 Task: Check the sale-to-list ratio of garden tub in the last 5 years.
Action: Mouse moved to (1070, 238)
Screenshot: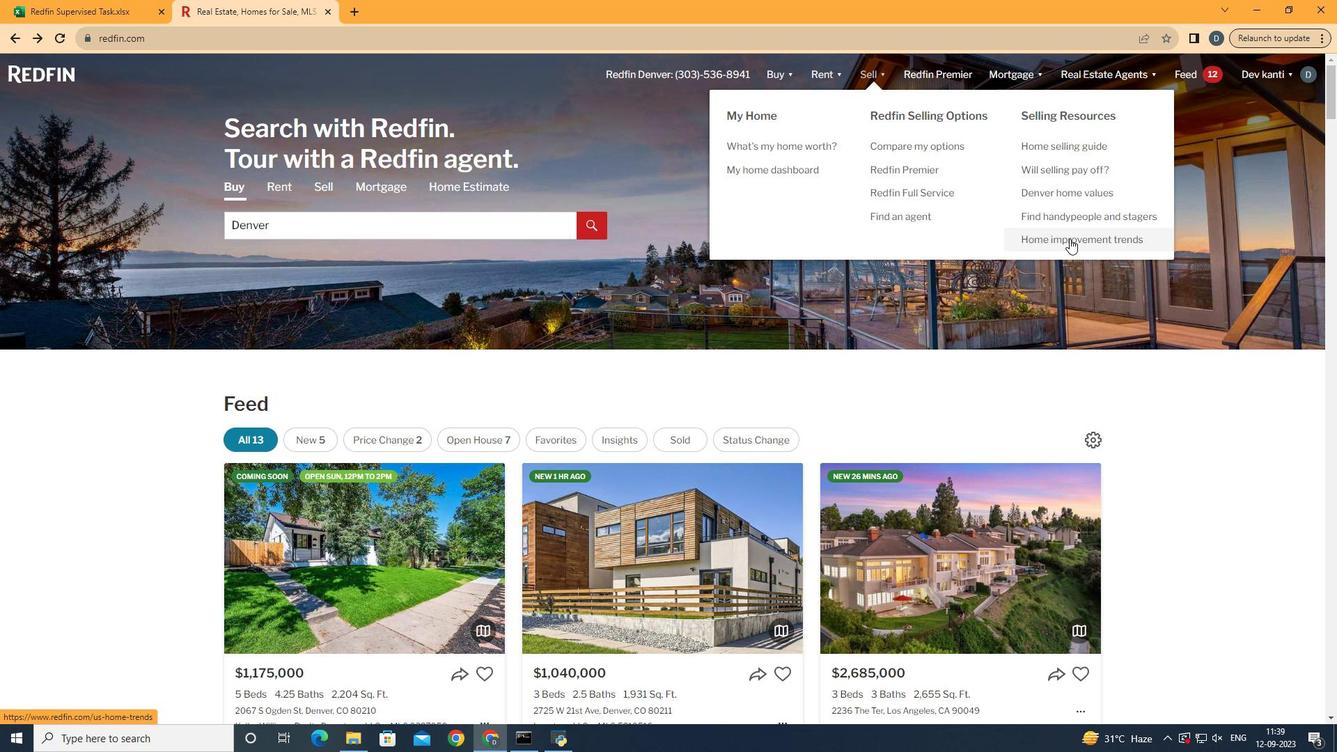 
Action: Mouse pressed left at (1070, 238)
Screenshot: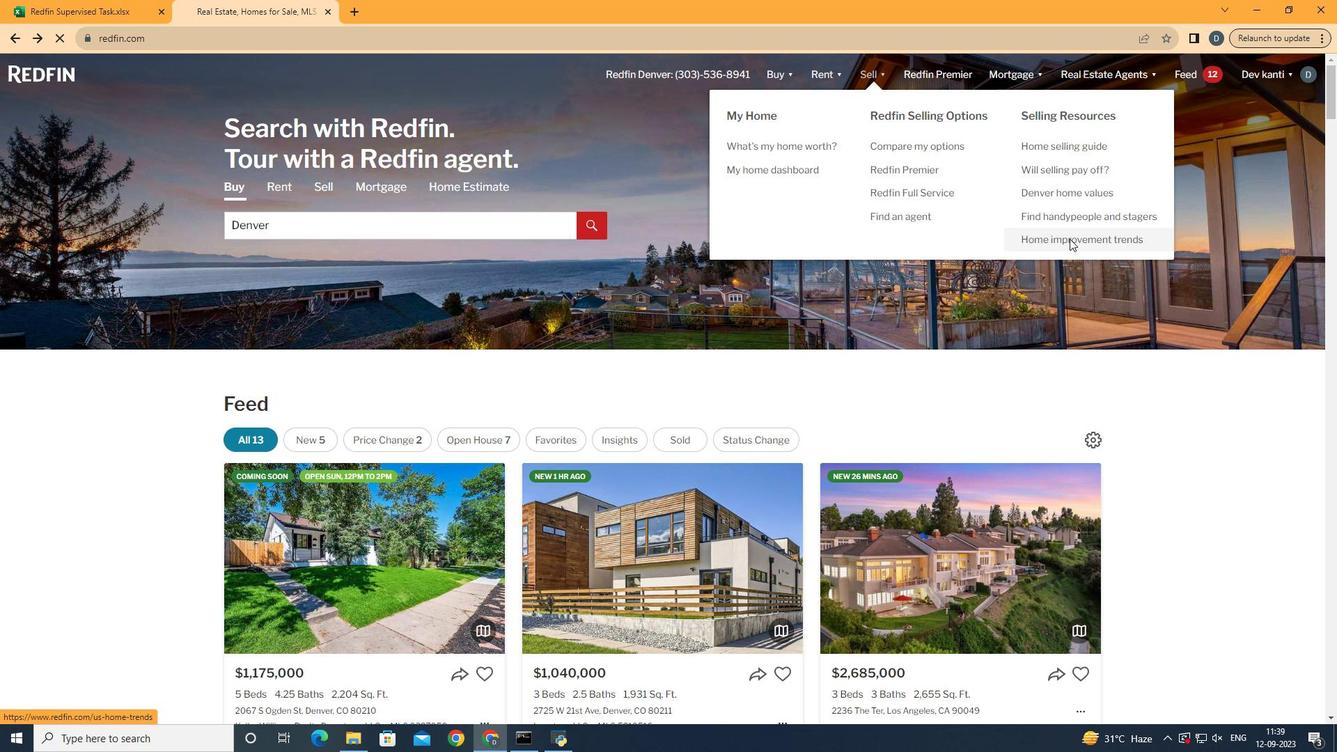 
Action: Mouse moved to (340, 271)
Screenshot: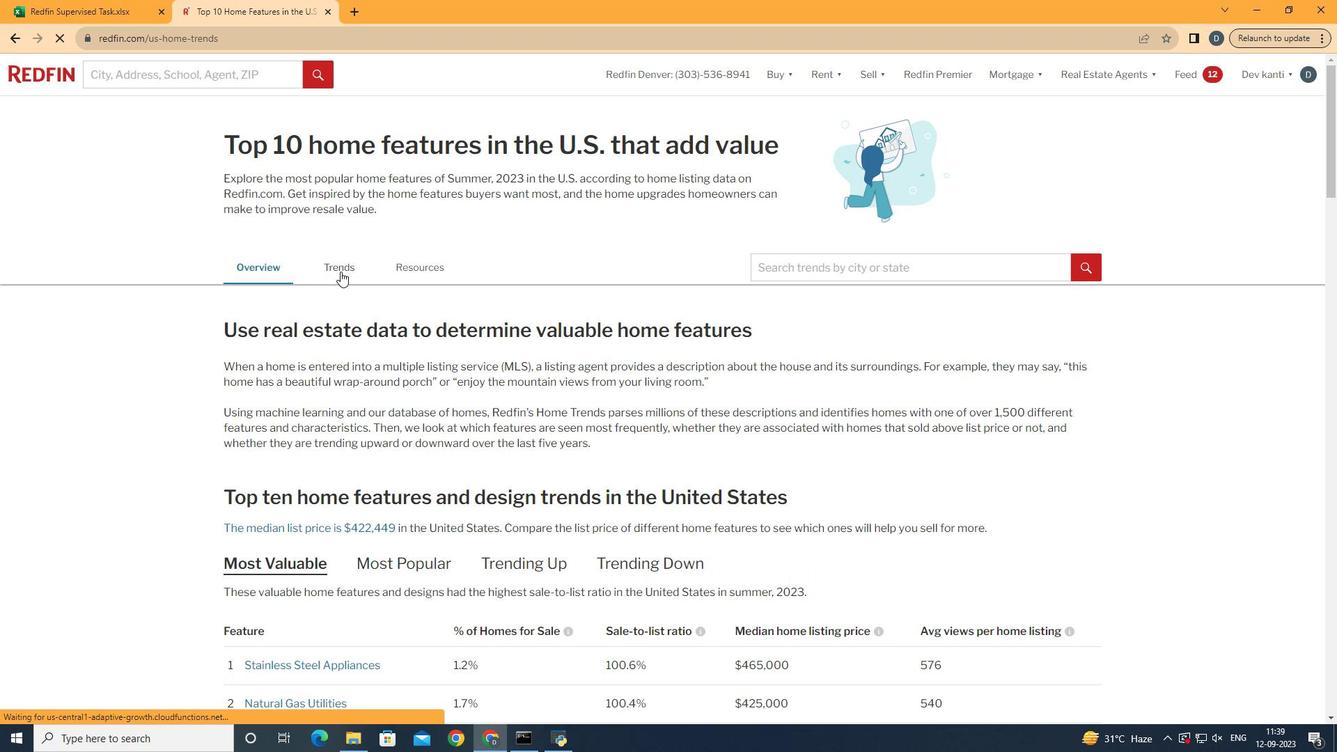 
Action: Mouse pressed left at (340, 271)
Screenshot: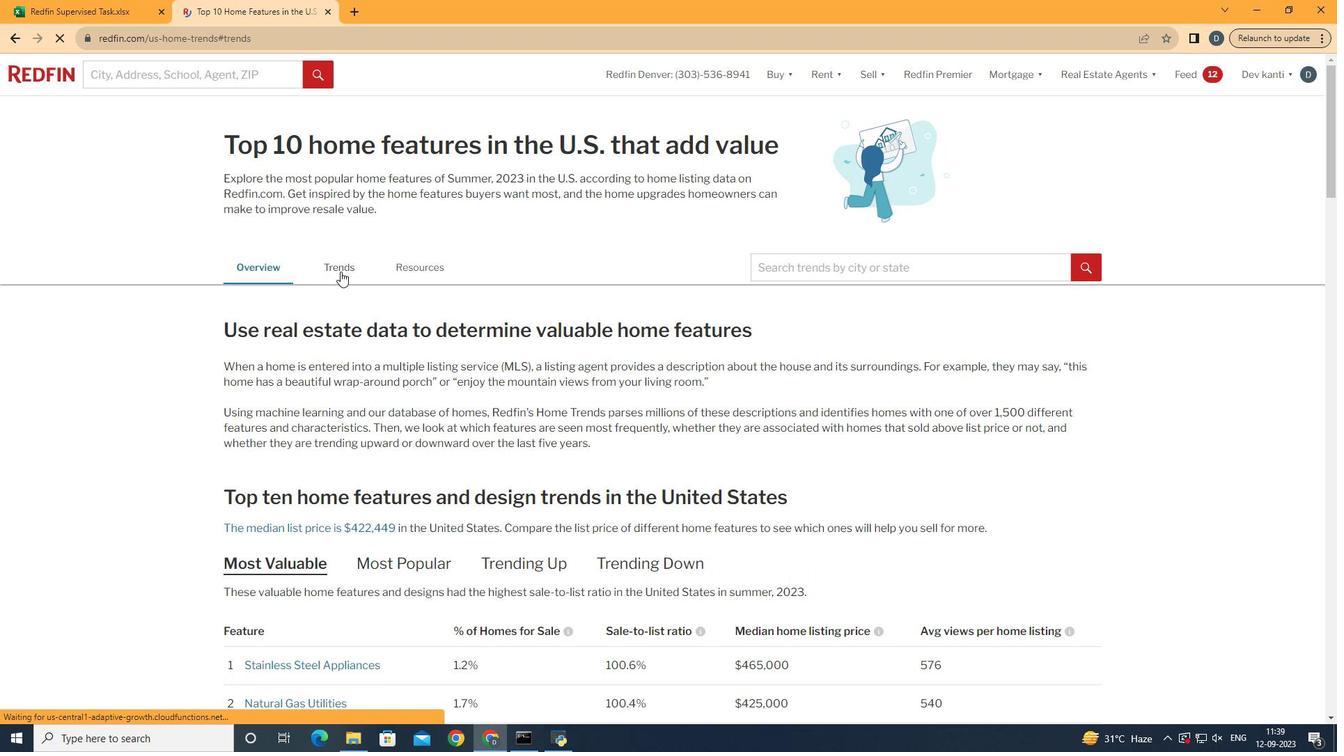 
Action: Mouse moved to (504, 393)
Screenshot: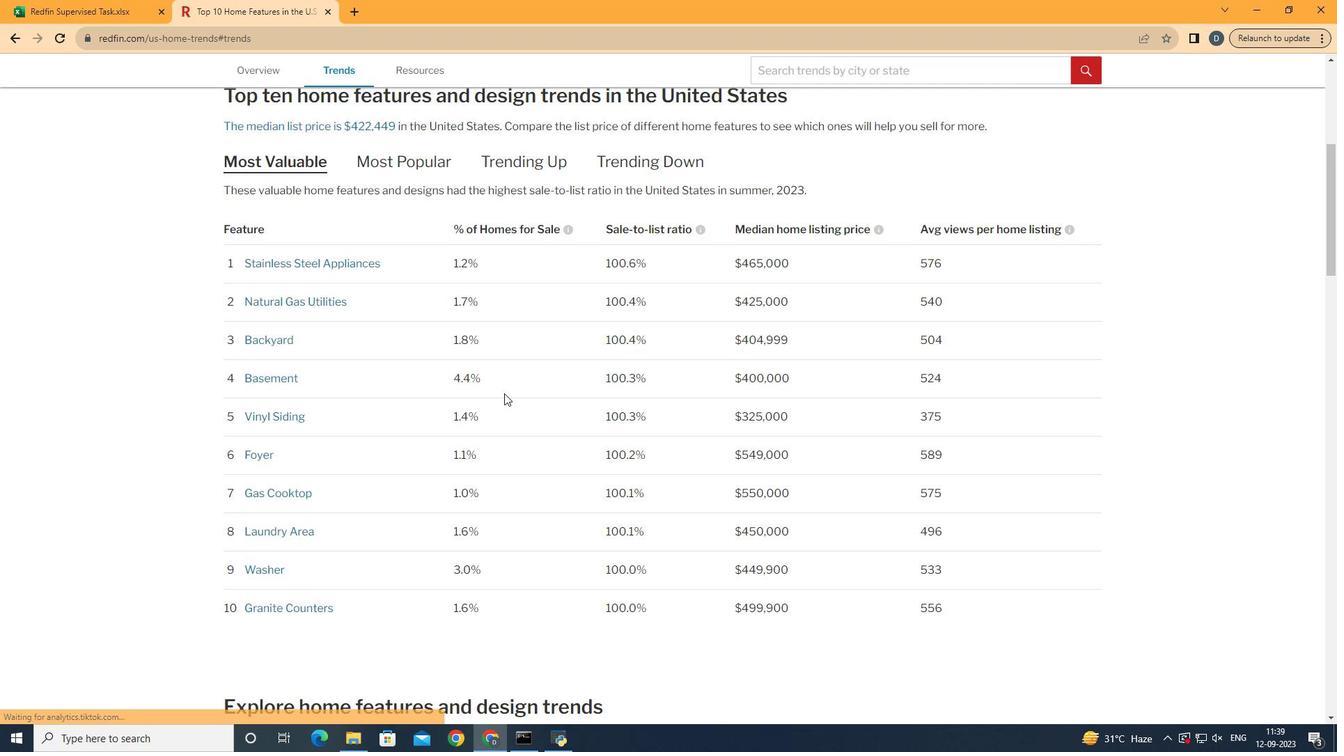 
Action: Mouse scrolled (504, 392) with delta (0, 0)
Screenshot: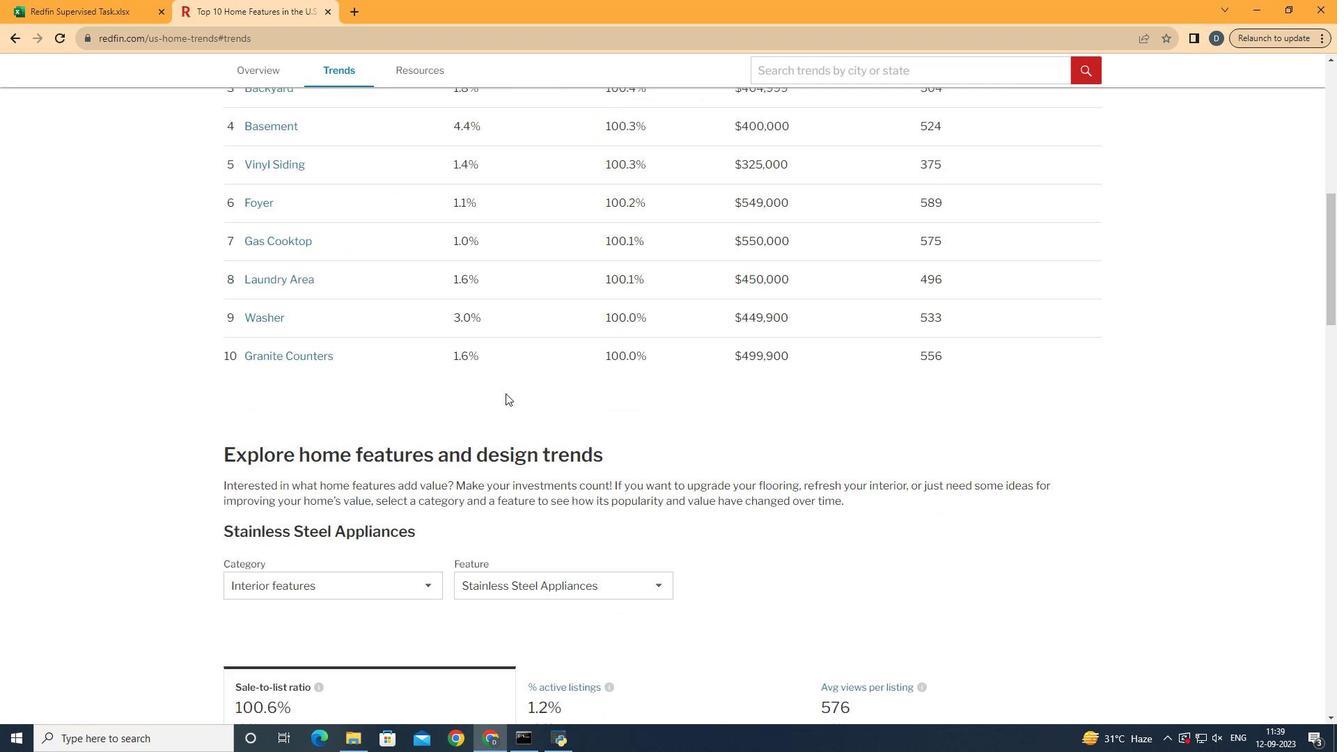 
Action: Mouse scrolled (504, 392) with delta (0, 0)
Screenshot: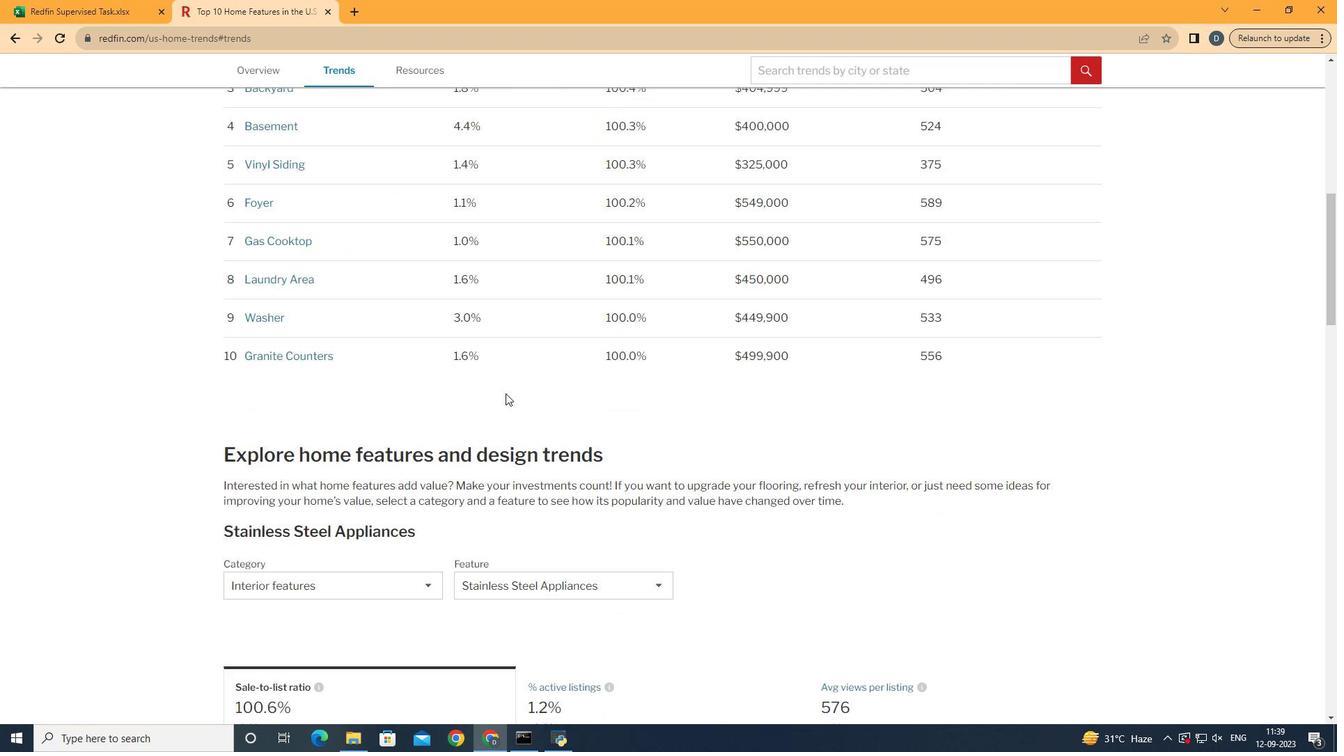 
Action: Mouse scrolled (504, 392) with delta (0, 0)
Screenshot: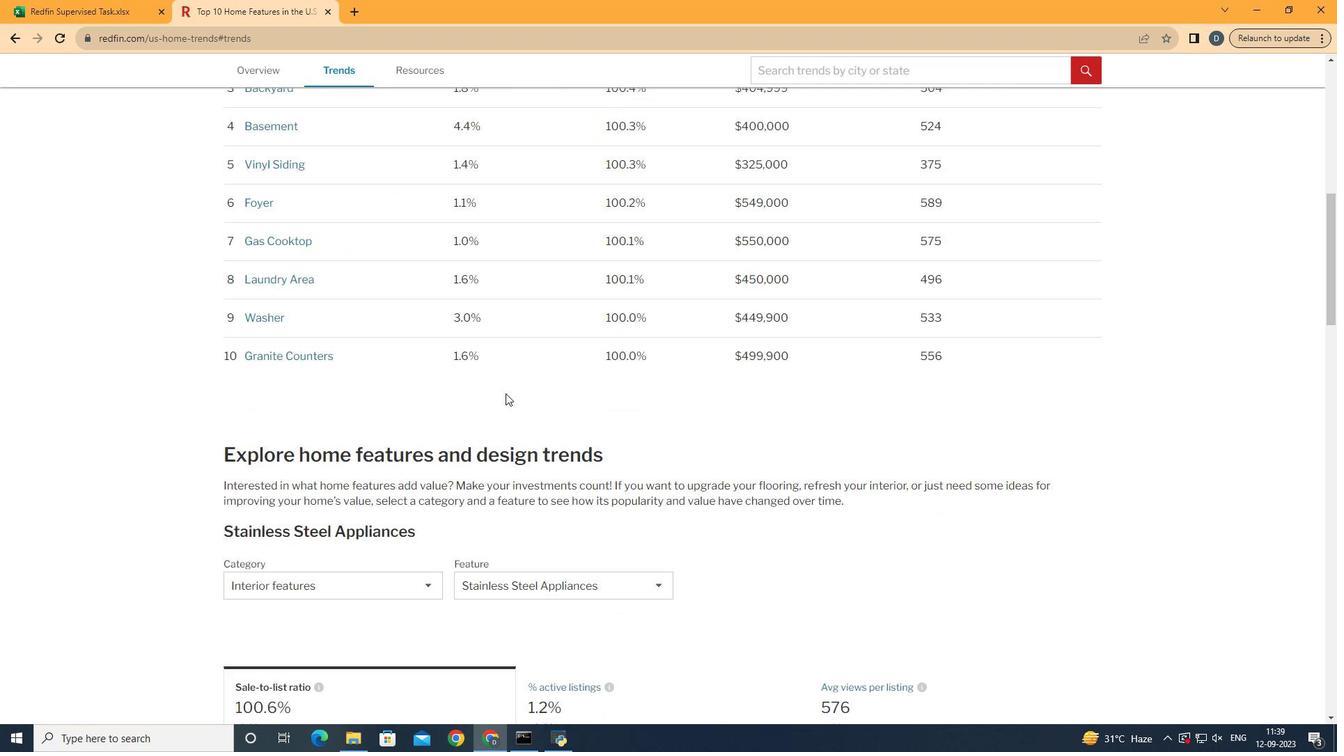 
Action: Mouse scrolled (504, 392) with delta (0, 0)
Screenshot: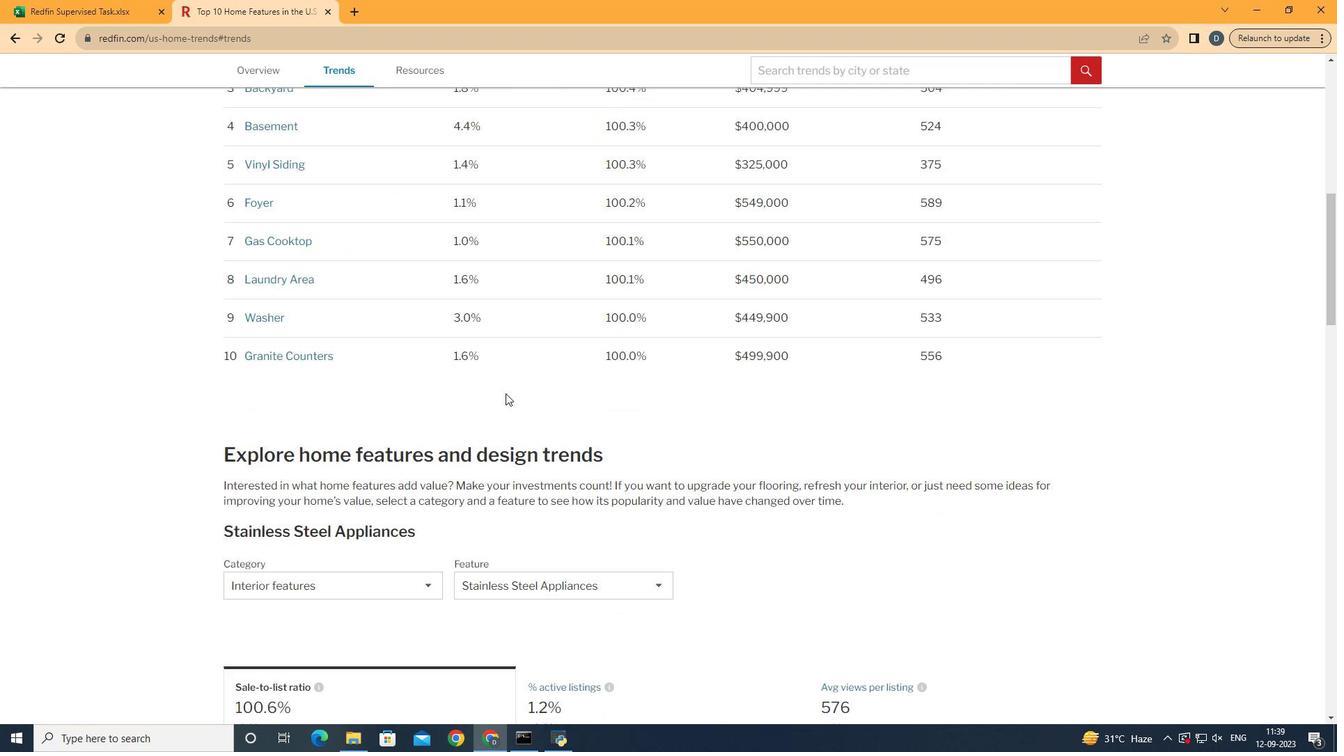 
Action: Mouse scrolled (504, 392) with delta (0, 0)
Screenshot: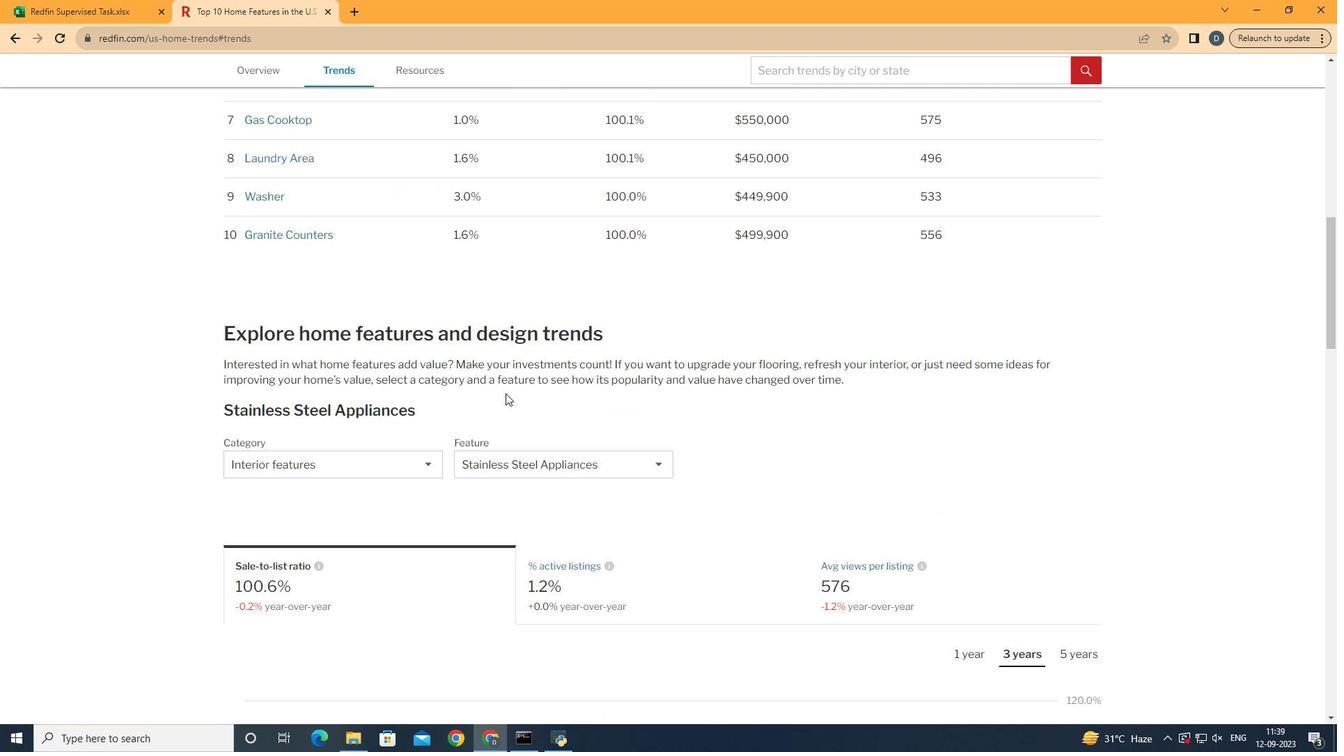 
Action: Mouse moved to (505, 393)
Screenshot: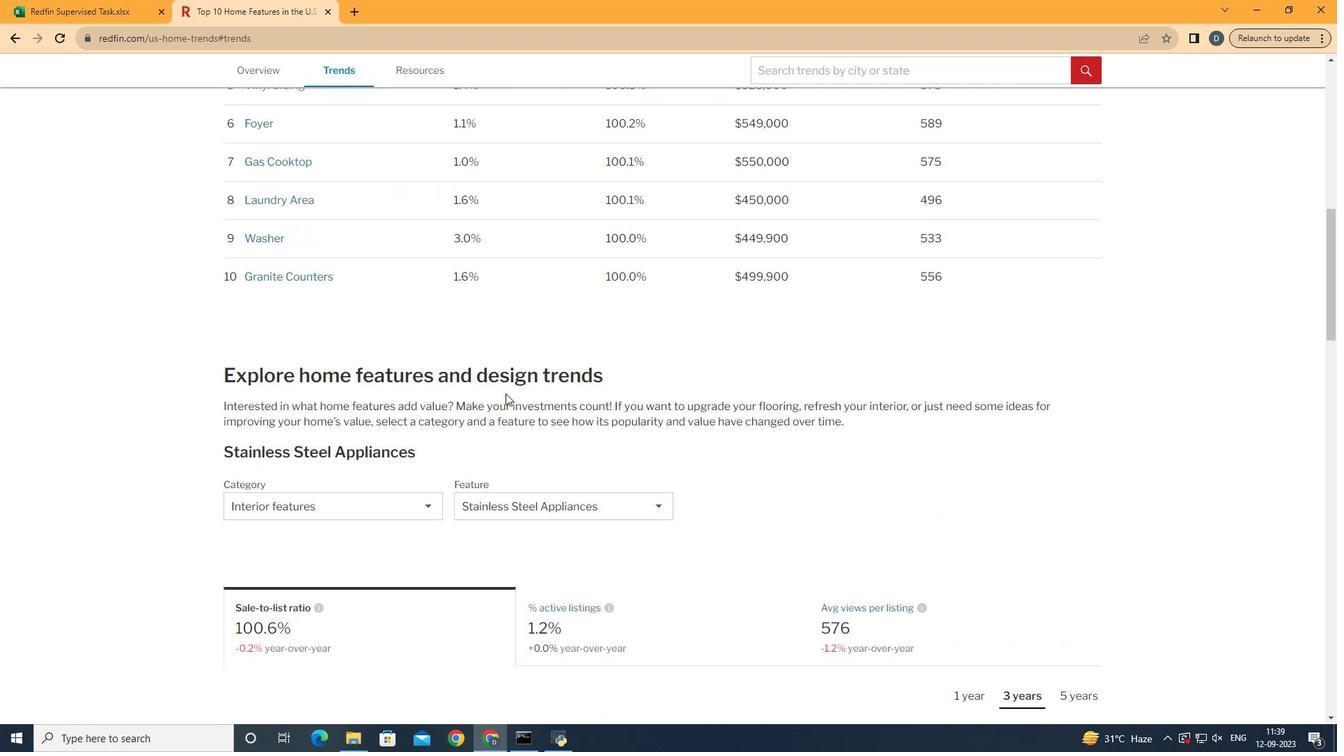 
Action: Mouse scrolled (505, 394) with delta (0, 0)
Screenshot: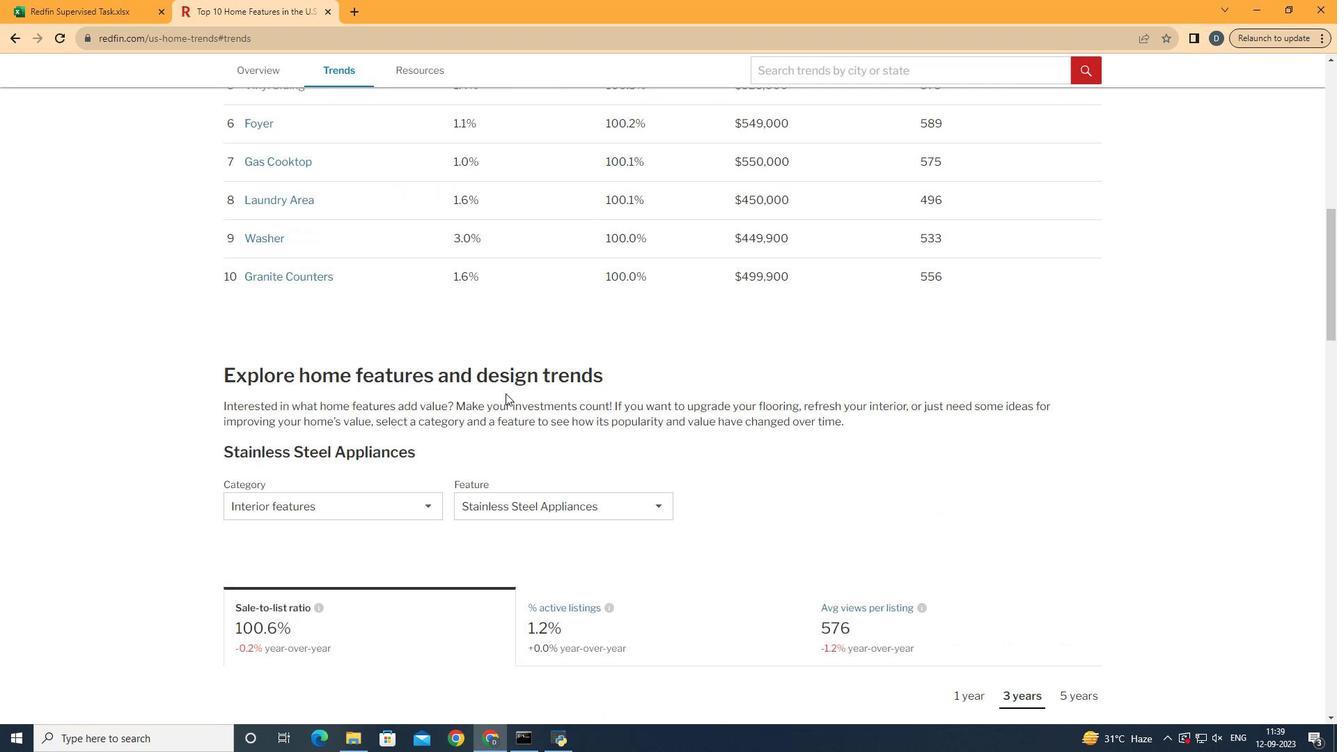 
Action: Mouse scrolled (505, 392) with delta (0, 0)
Screenshot: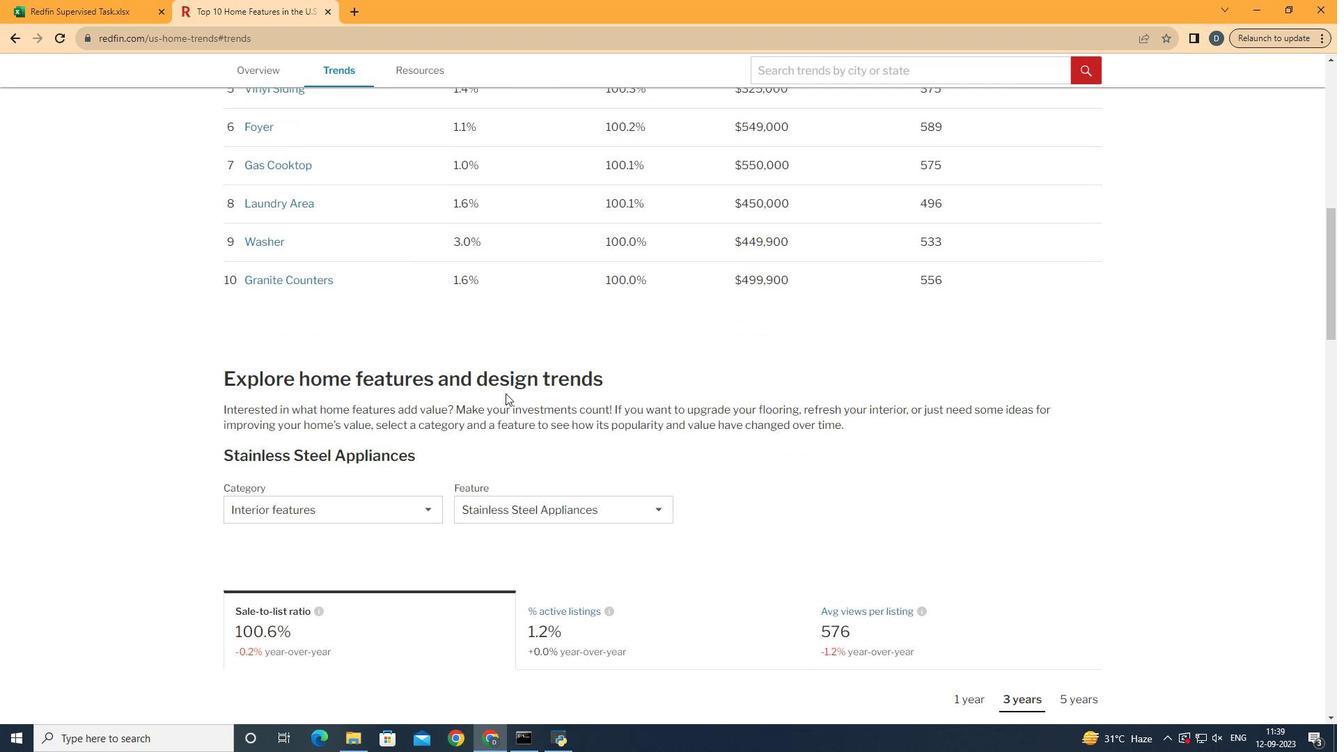 
Action: Mouse scrolled (505, 392) with delta (0, 0)
Screenshot: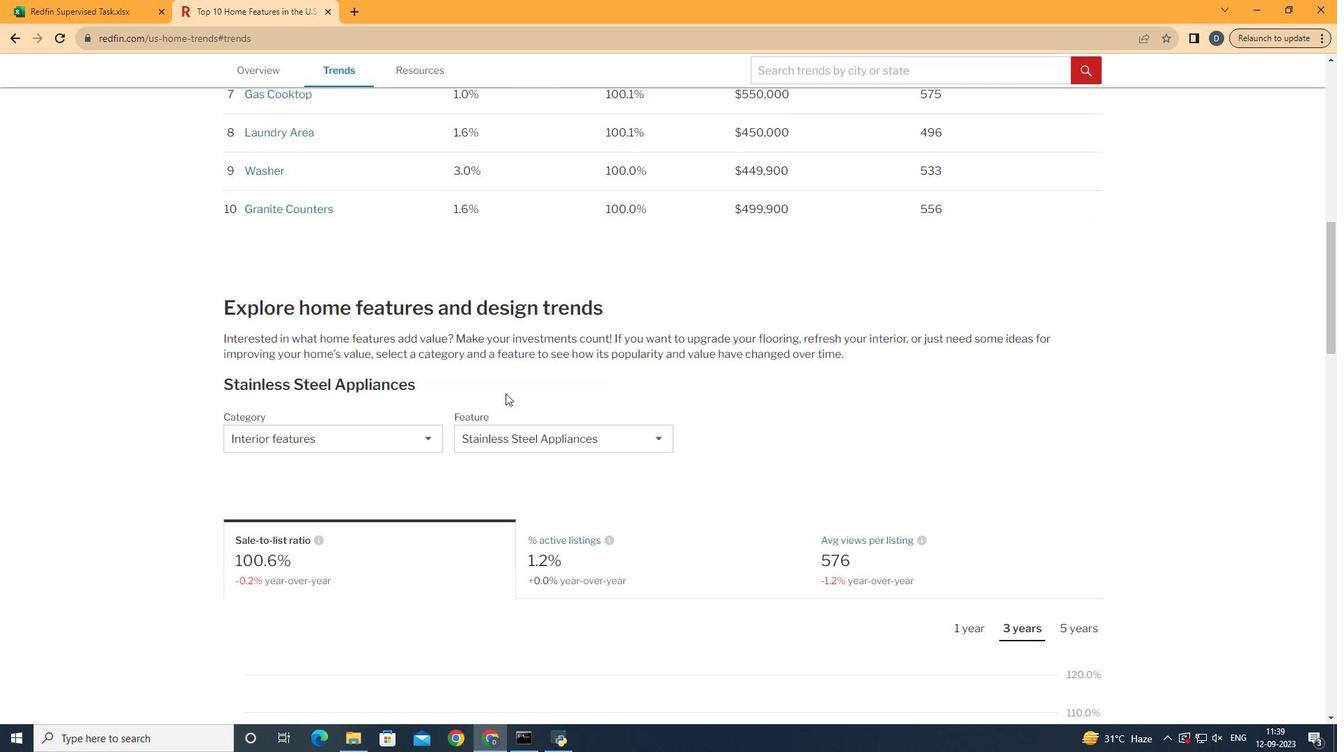 
Action: Mouse moved to (442, 386)
Screenshot: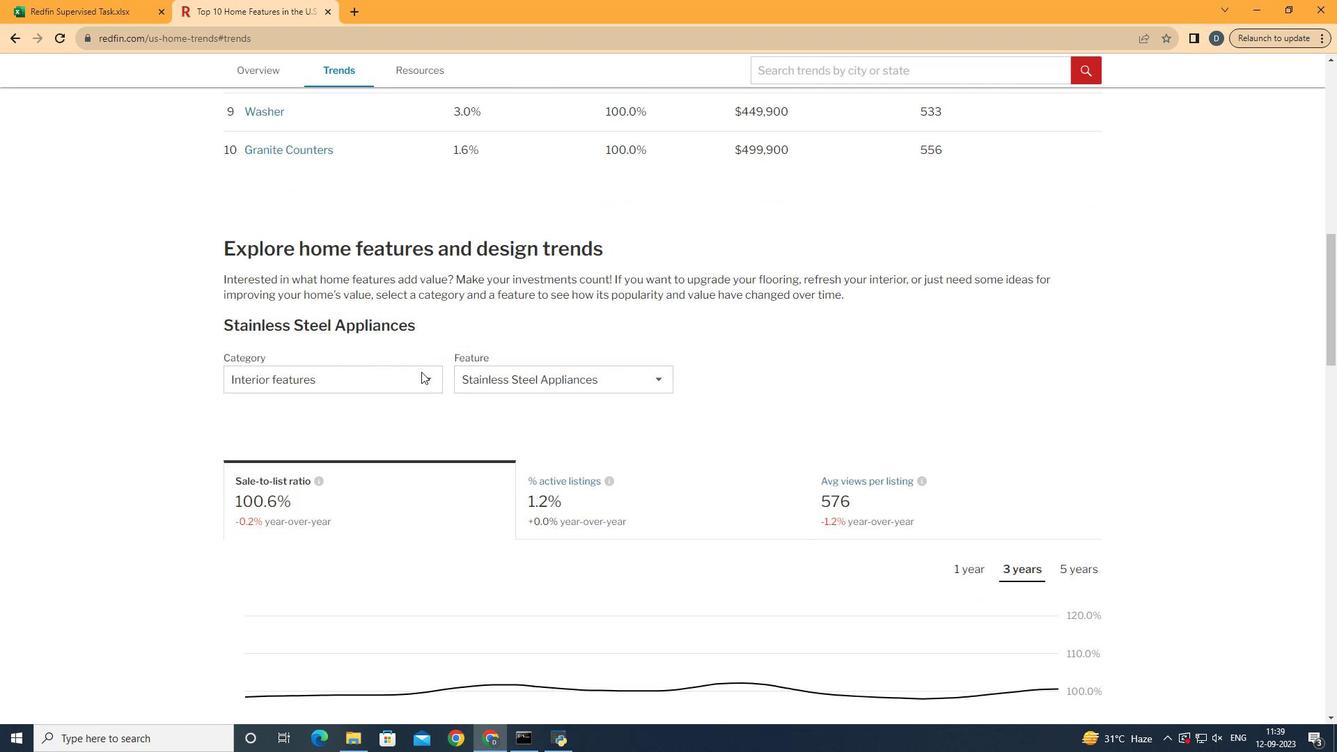 
Action: Mouse scrolled (442, 386) with delta (0, 0)
Screenshot: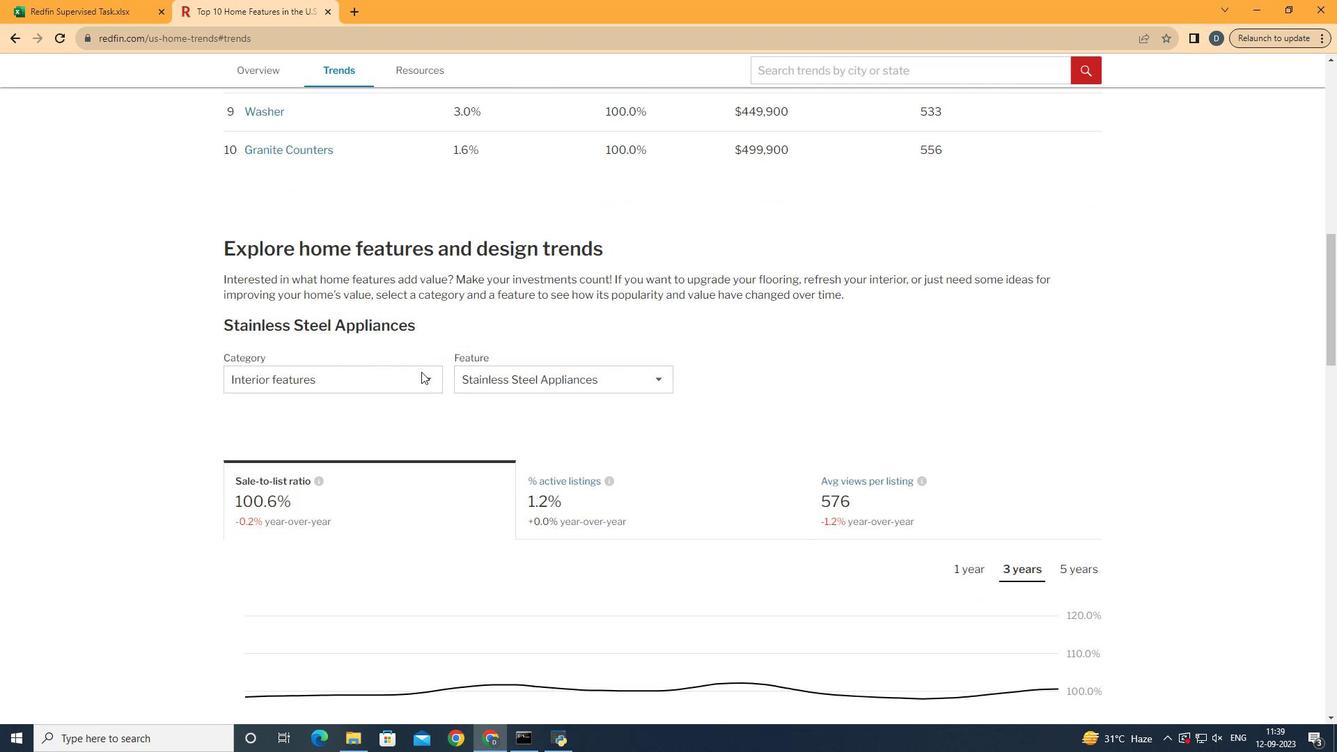 
Action: Mouse moved to (391, 346)
Screenshot: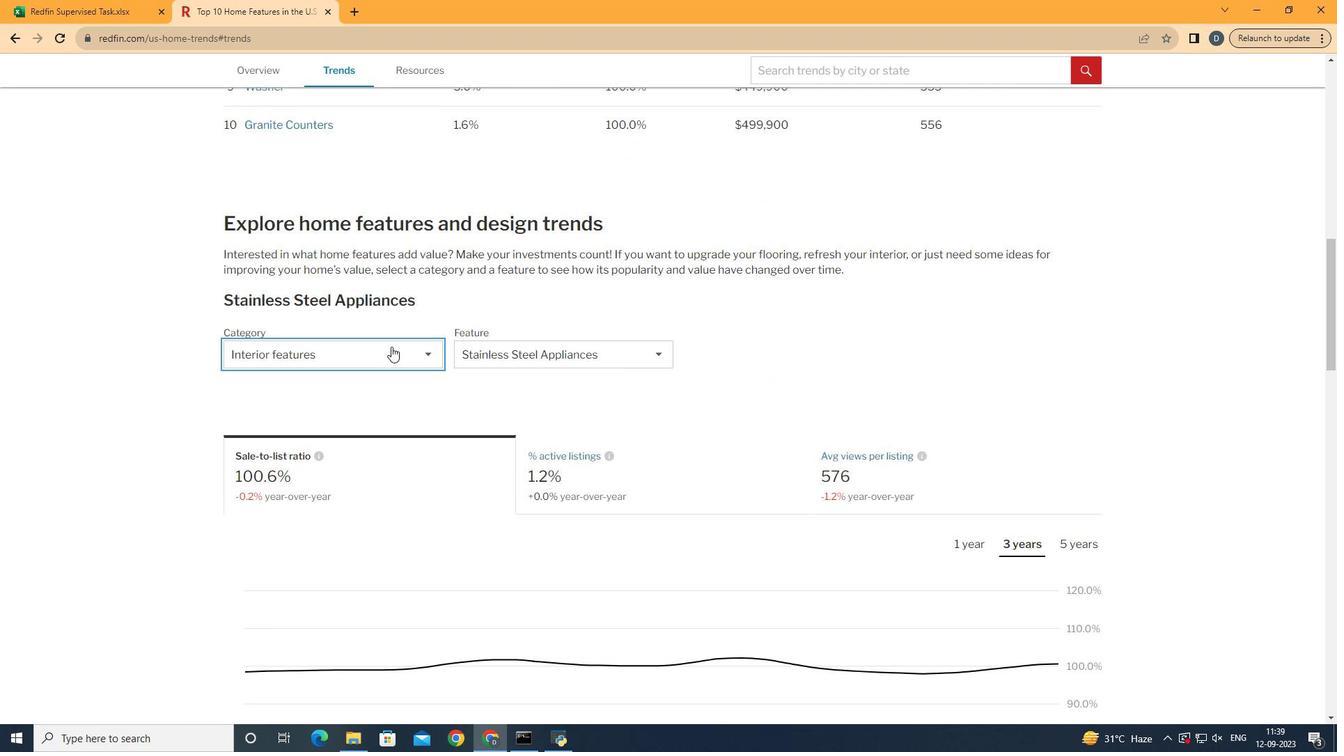 
Action: Mouse pressed left at (391, 346)
Screenshot: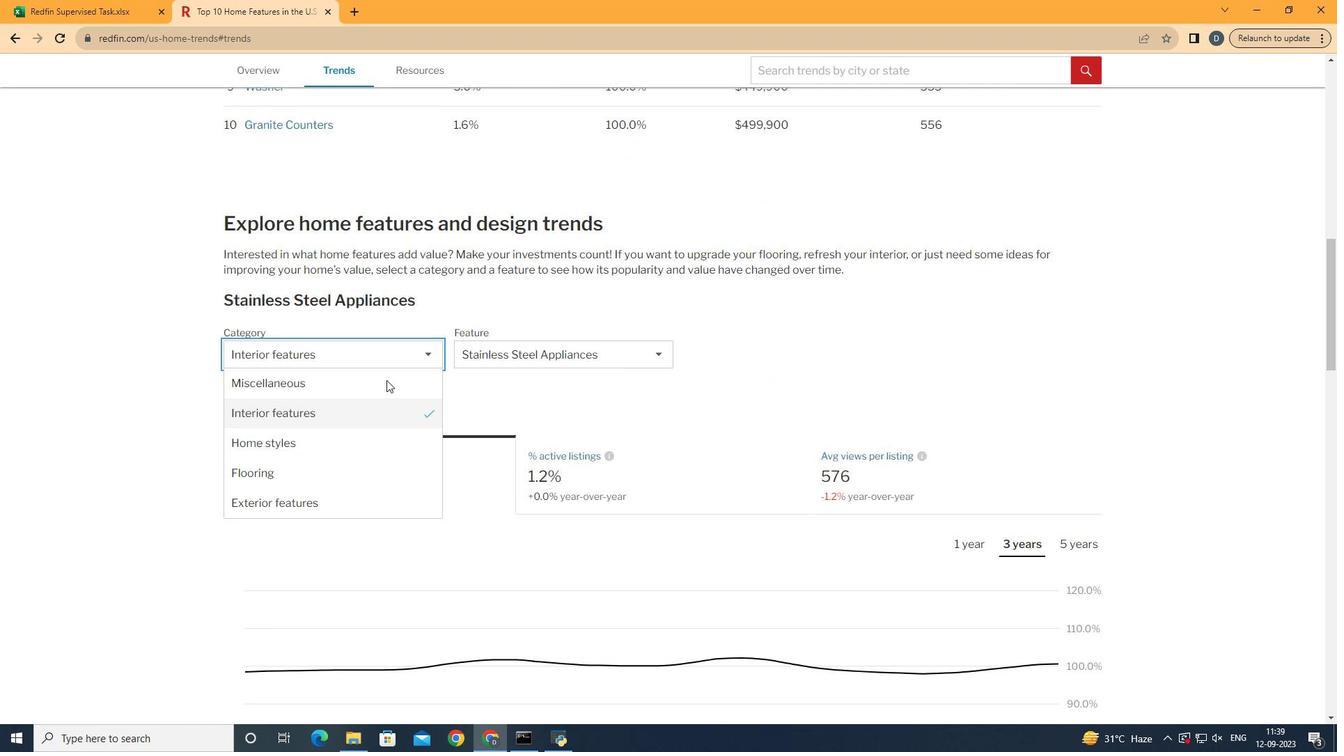 
Action: Mouse moved to (383, 408)
Screenshot: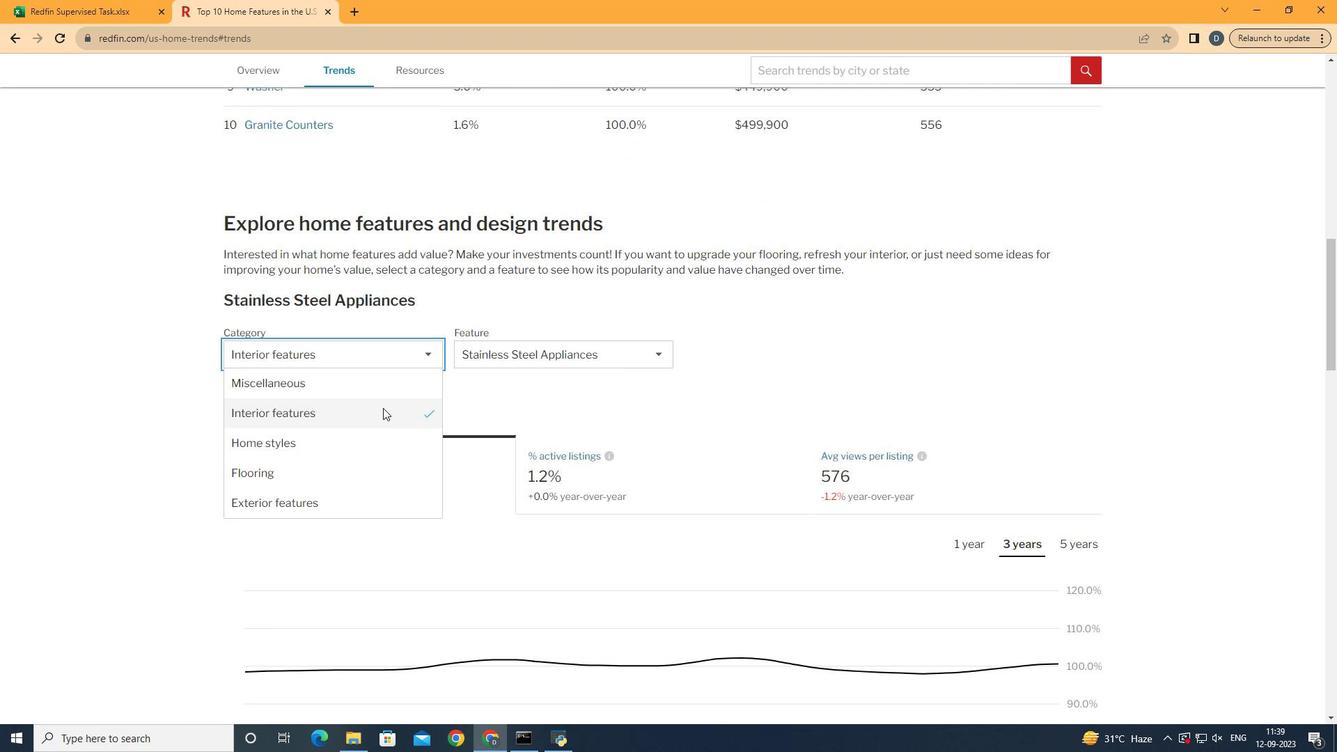 
Action: Mouse pressed left at (383, 408)
Screenshot: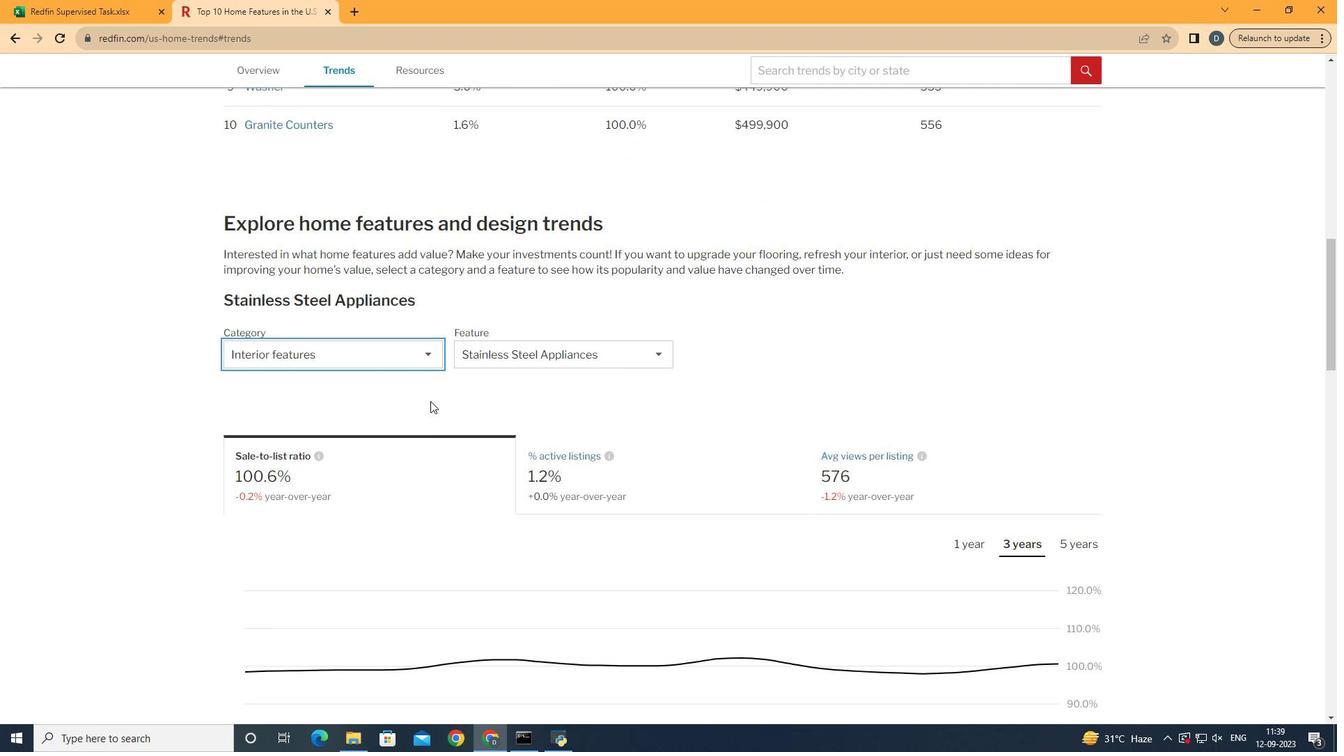 
Action: Mouse moved to (566, 366)
Screenshot: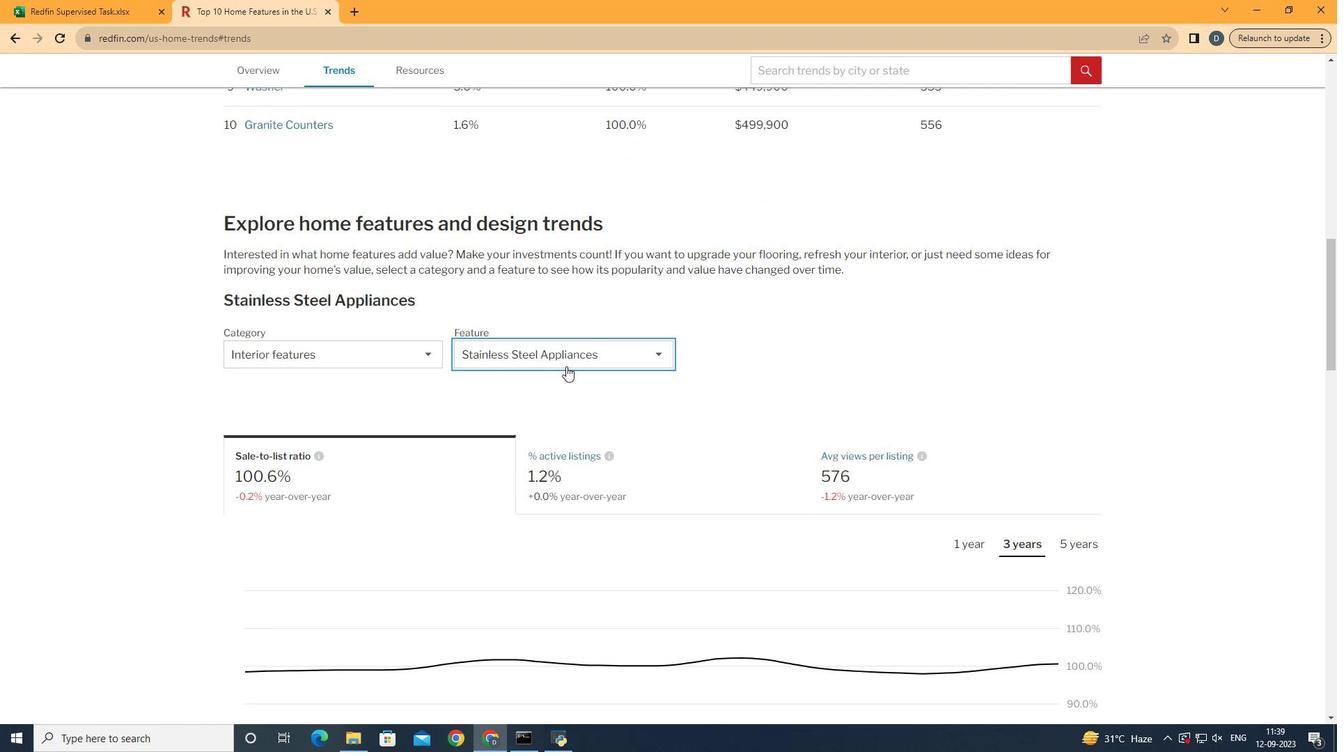 
Action: Mouse pressed left at (566, 366)
Screenshot: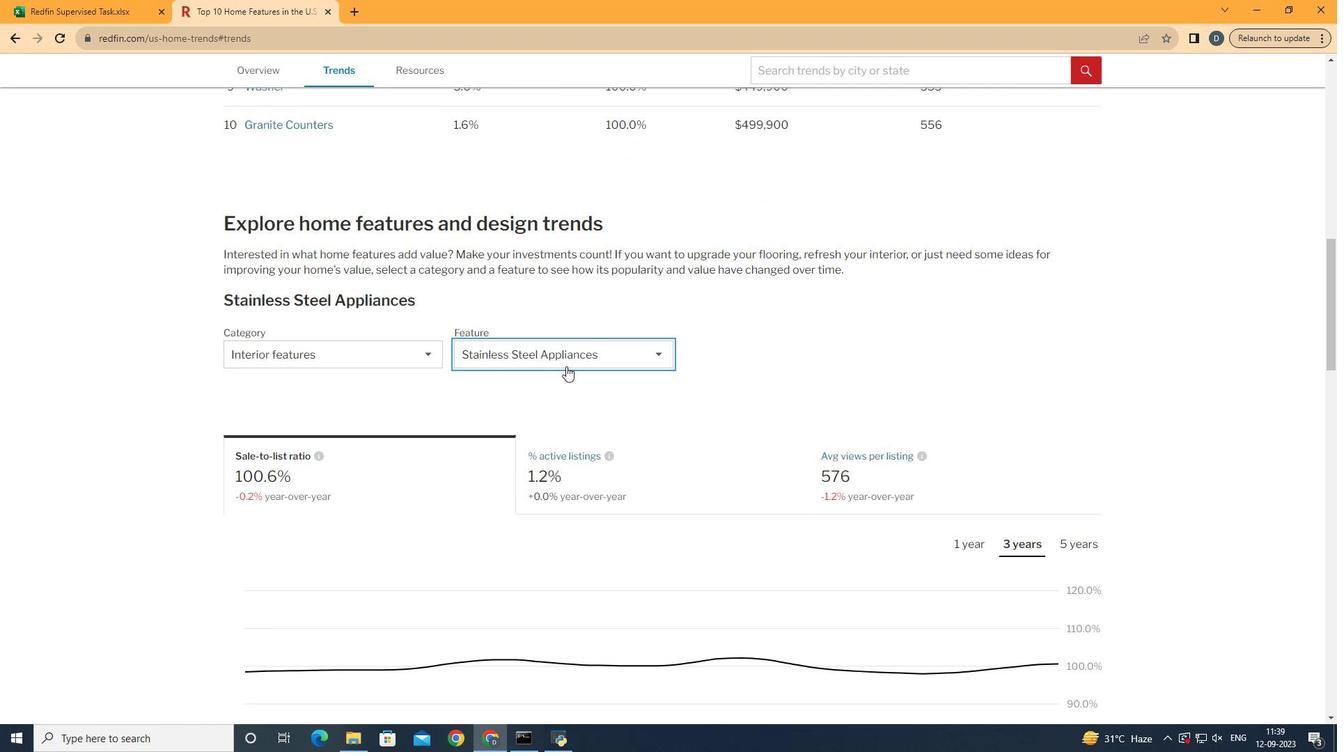 
Action: Mouse moved to (578, 434)
Screenshot: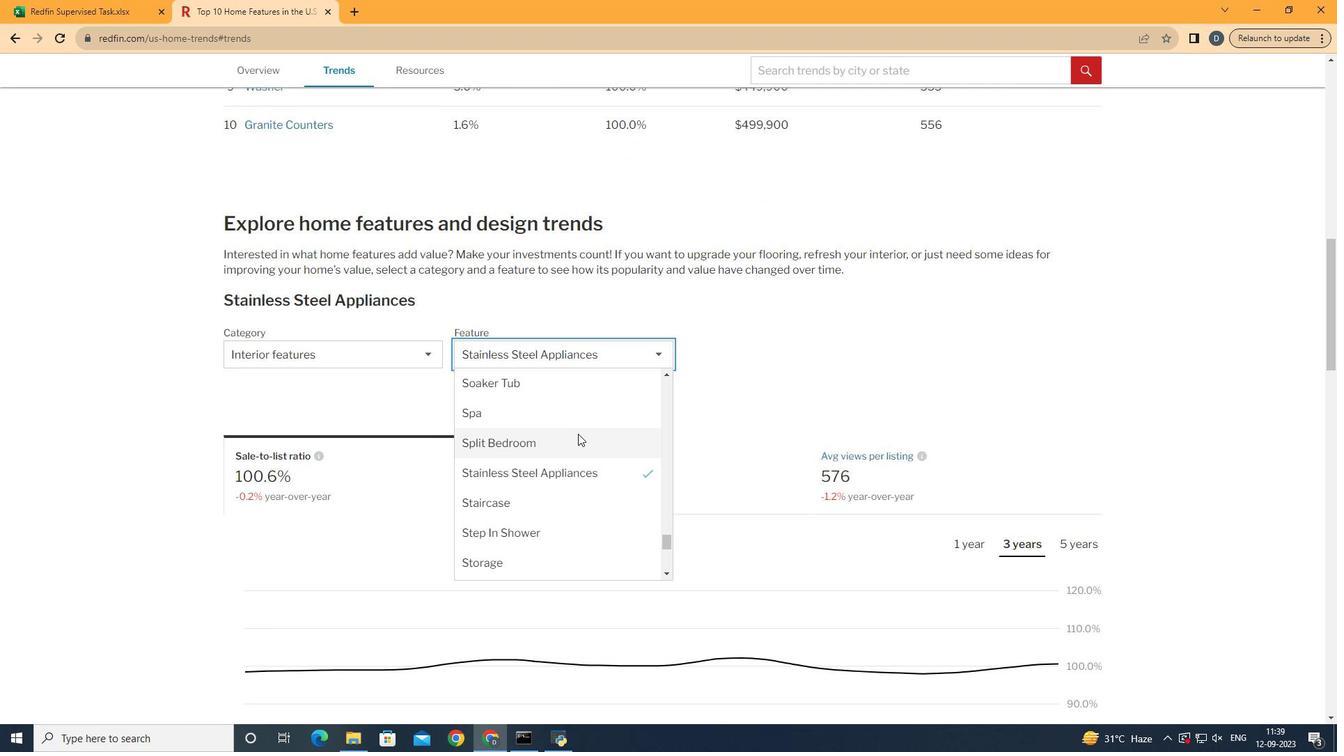
Action: Mouse scrolled (578, 434) with delta (0, 0)
Screenshot: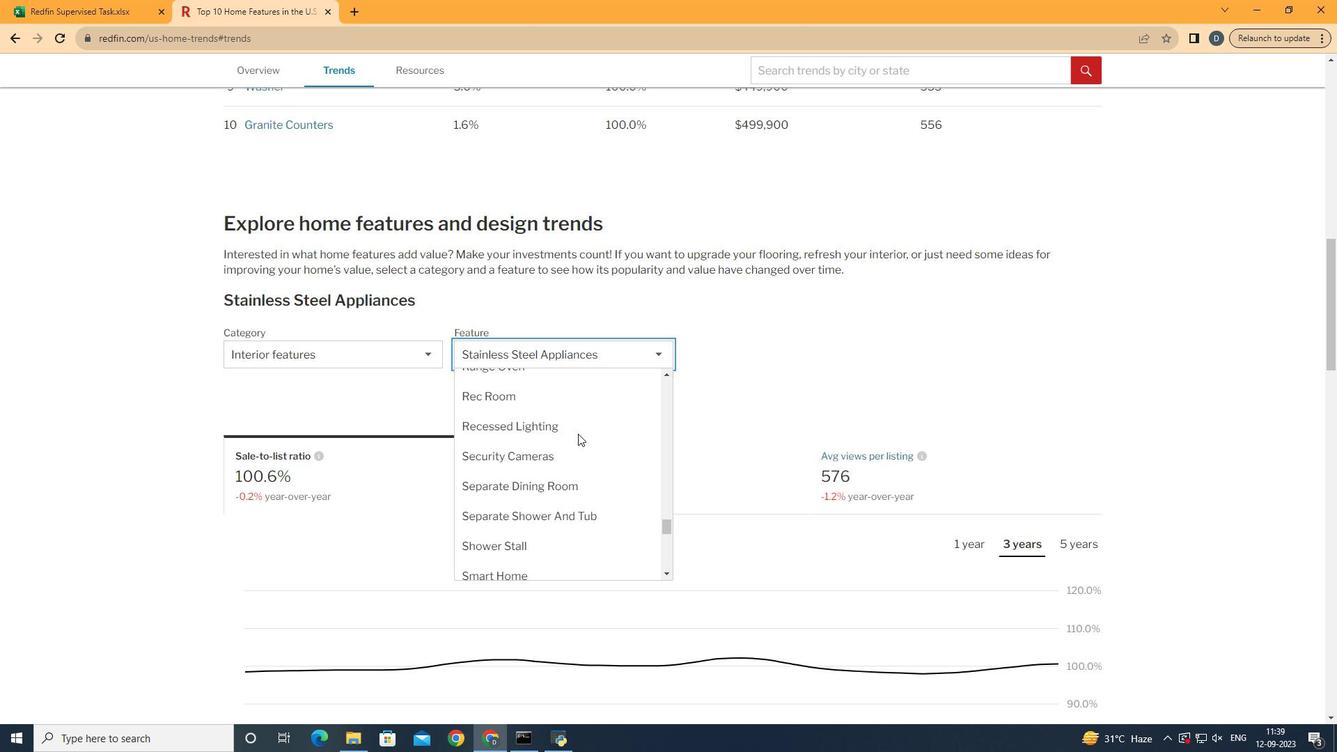 
Action: Mouse scrolled (578, 434) with delta (0, 0)
Screenshot: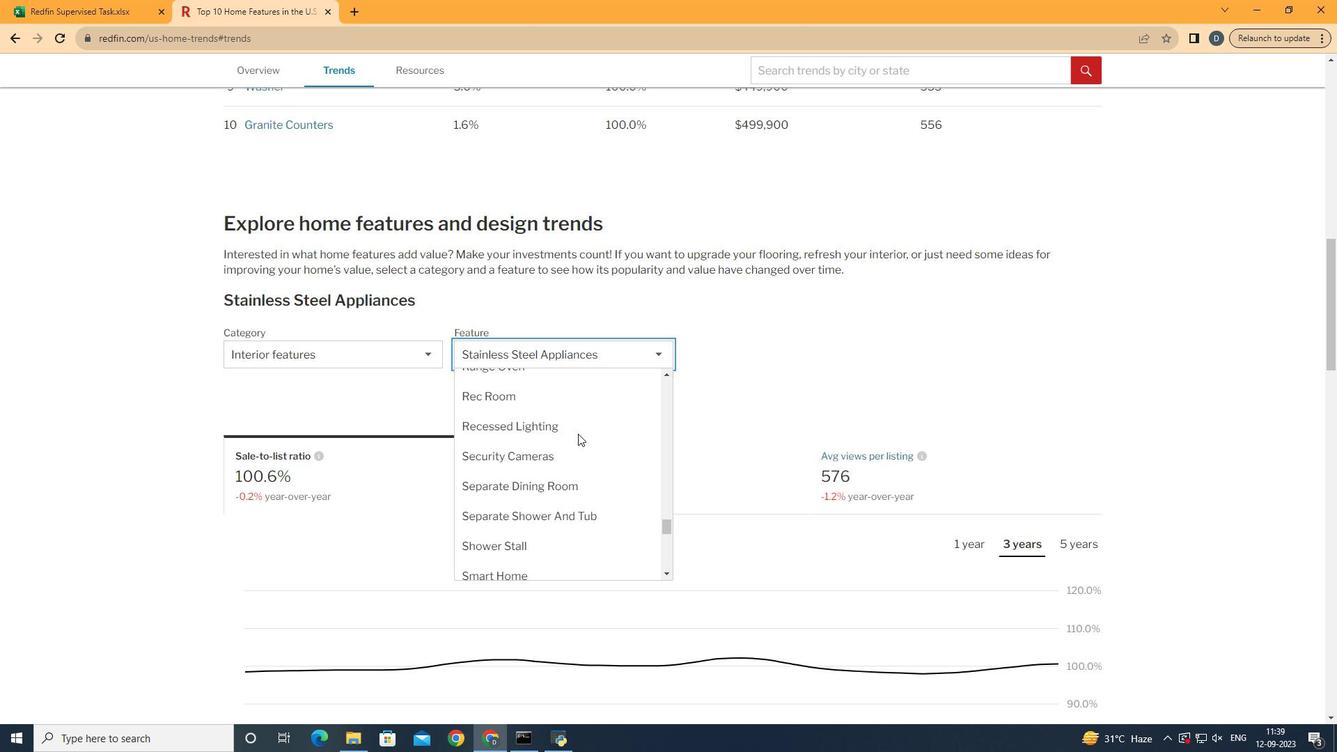 
Action: Mouse scrolled (578, 434) with delta (0, 0)
Screenshot: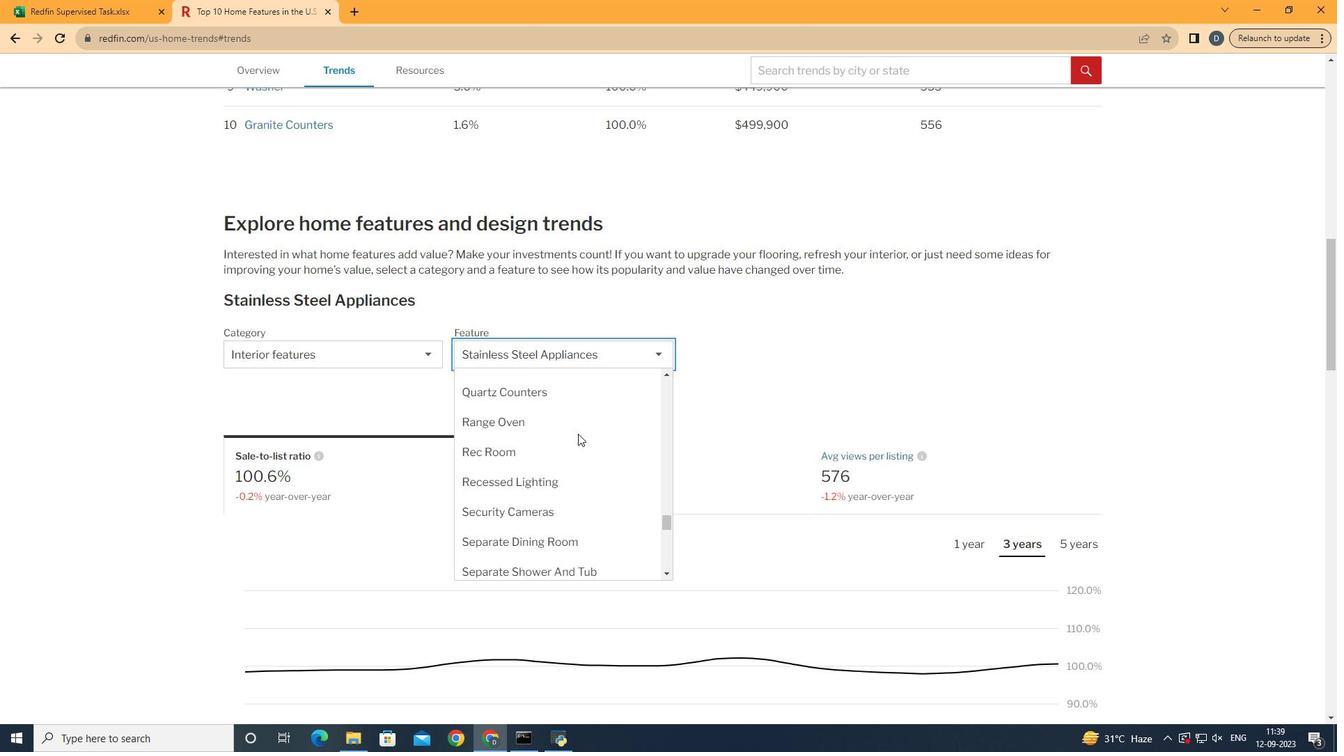 
Action: Mouse scrolled (578, 434) with delta (0, 0)
Screenshot: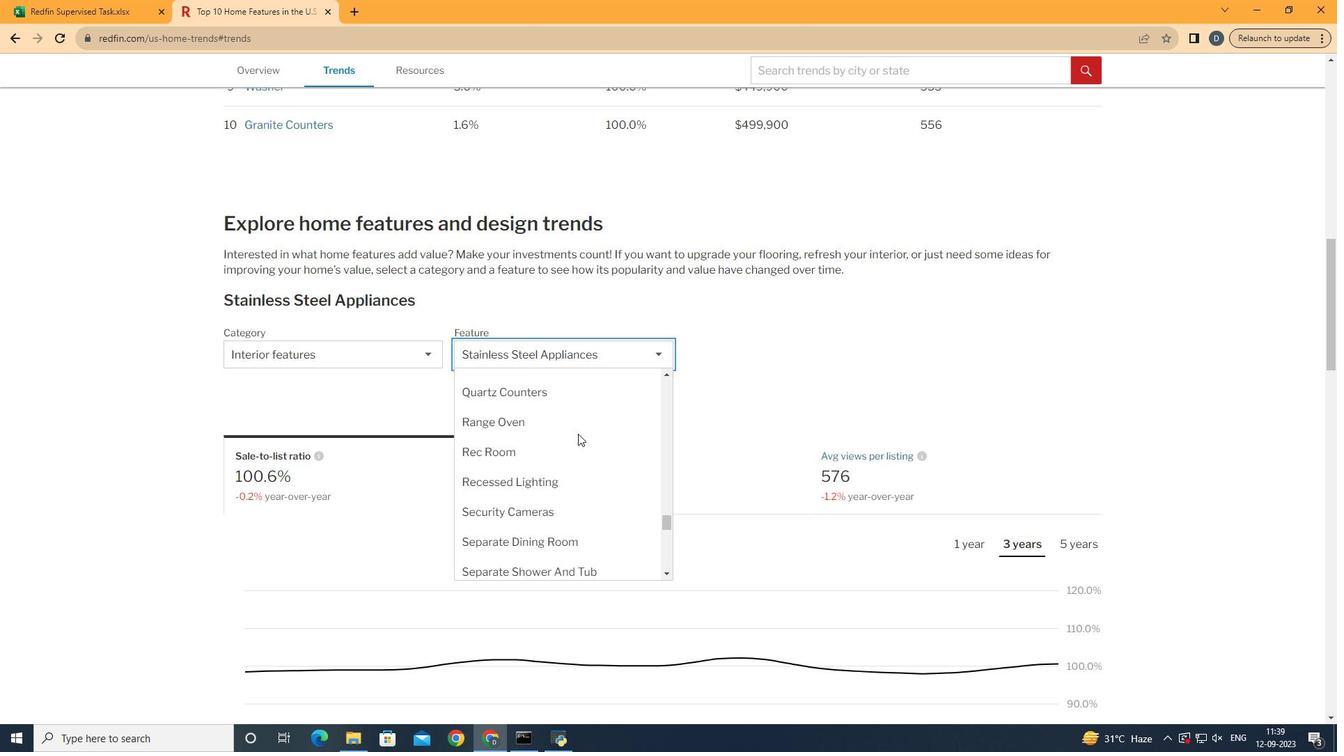 
Action: Mouse scrolled (578, 434) with delta (0, 0)
Screenshot: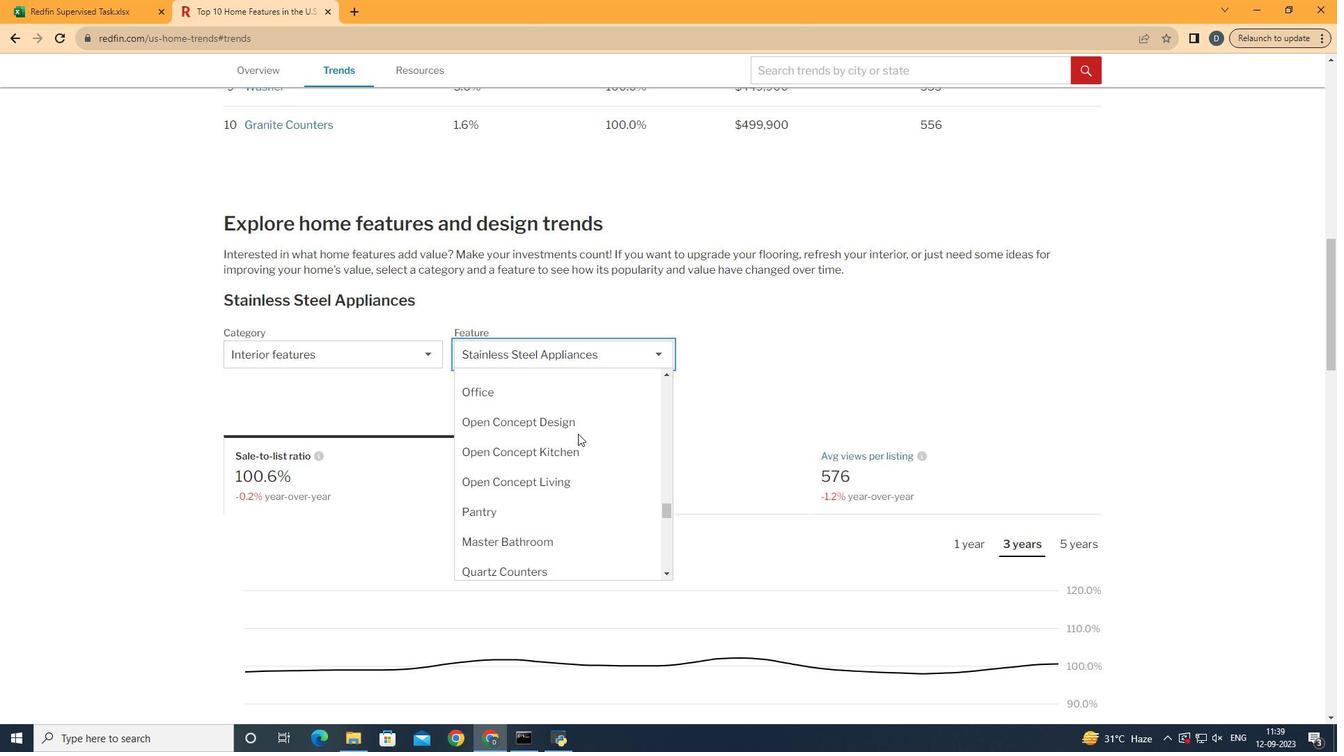 
Action: Mouse scrolled (578, 434) with delta (0, 0)
Screenshot: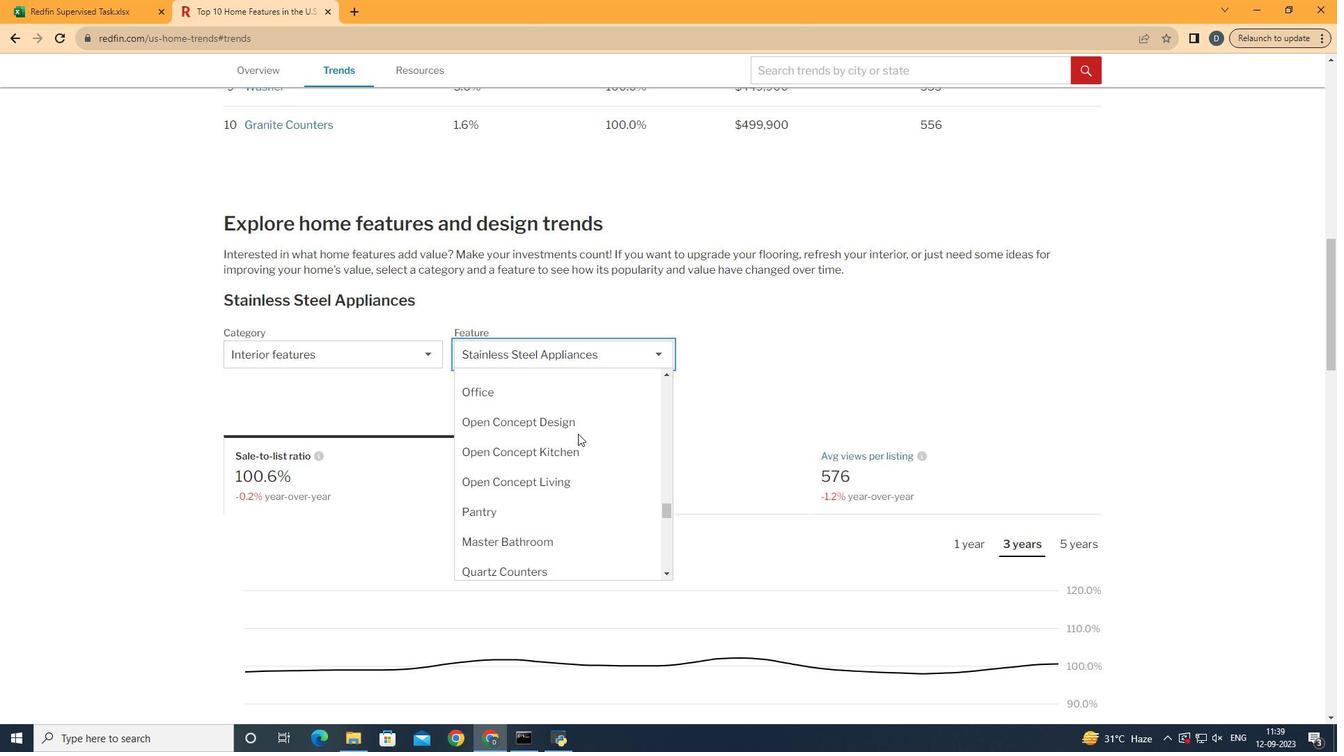 
Action: Mouse scrolled (578, 434) with delta (0, 0)
Screenshot: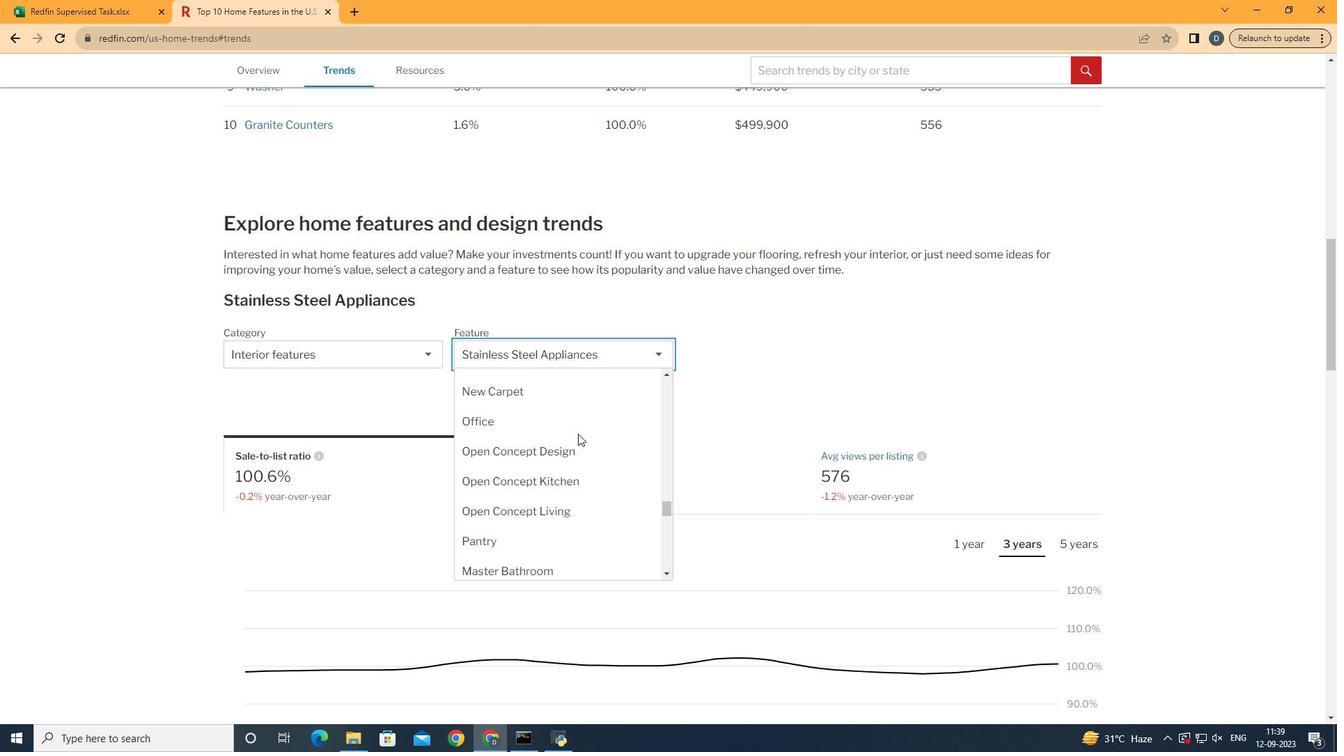 
Action: Mouse scrolled (578, 434) with delta (0, 0)
Screenshot: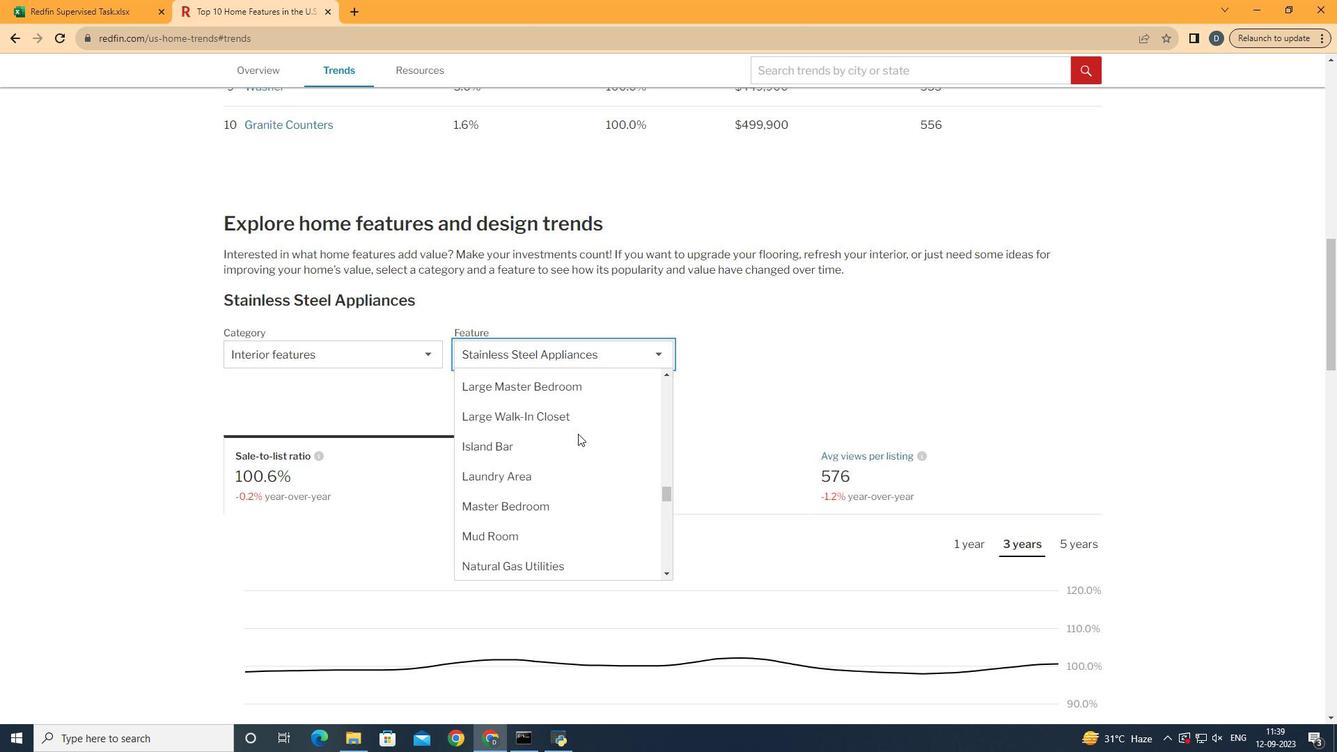 
Action: Mouse scrolled (578, 434) with delta (0, 0)
Screenshot: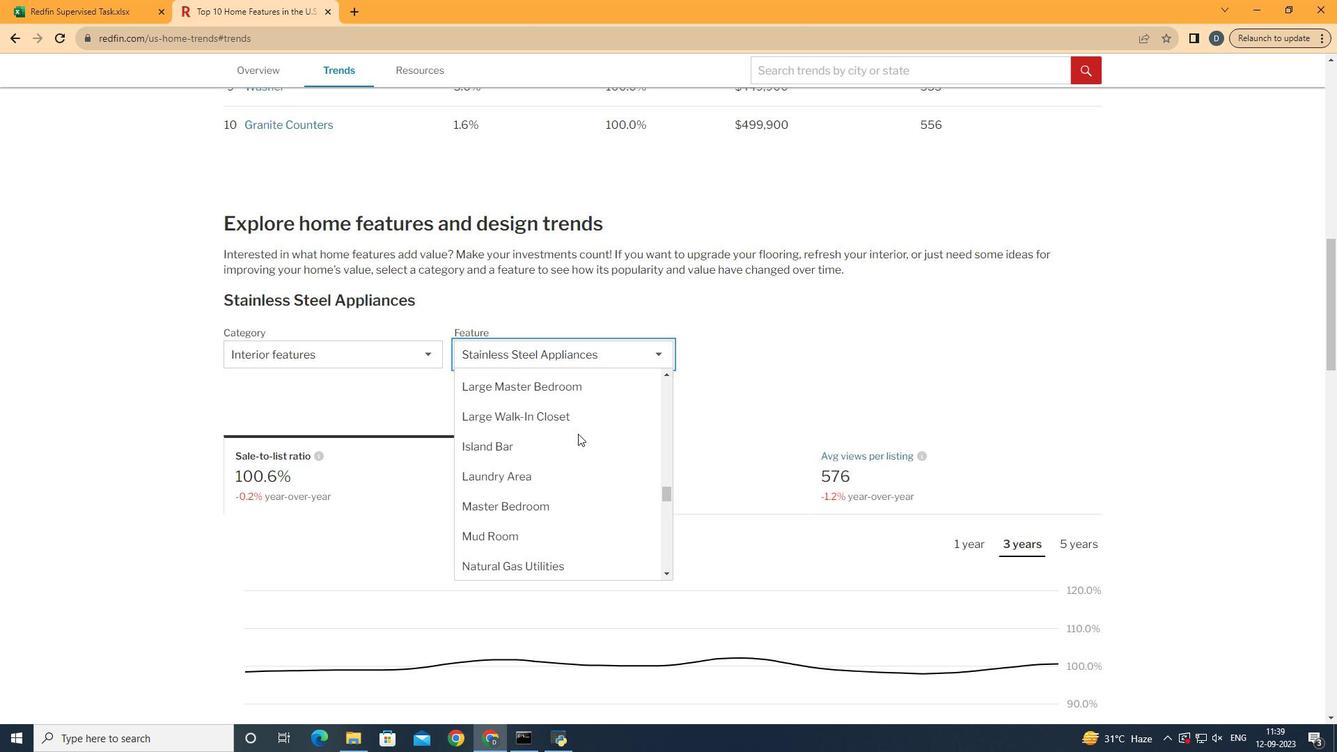 
Action: Mouse scrolled (578, 434) with delta (0, 0)
Screenshot: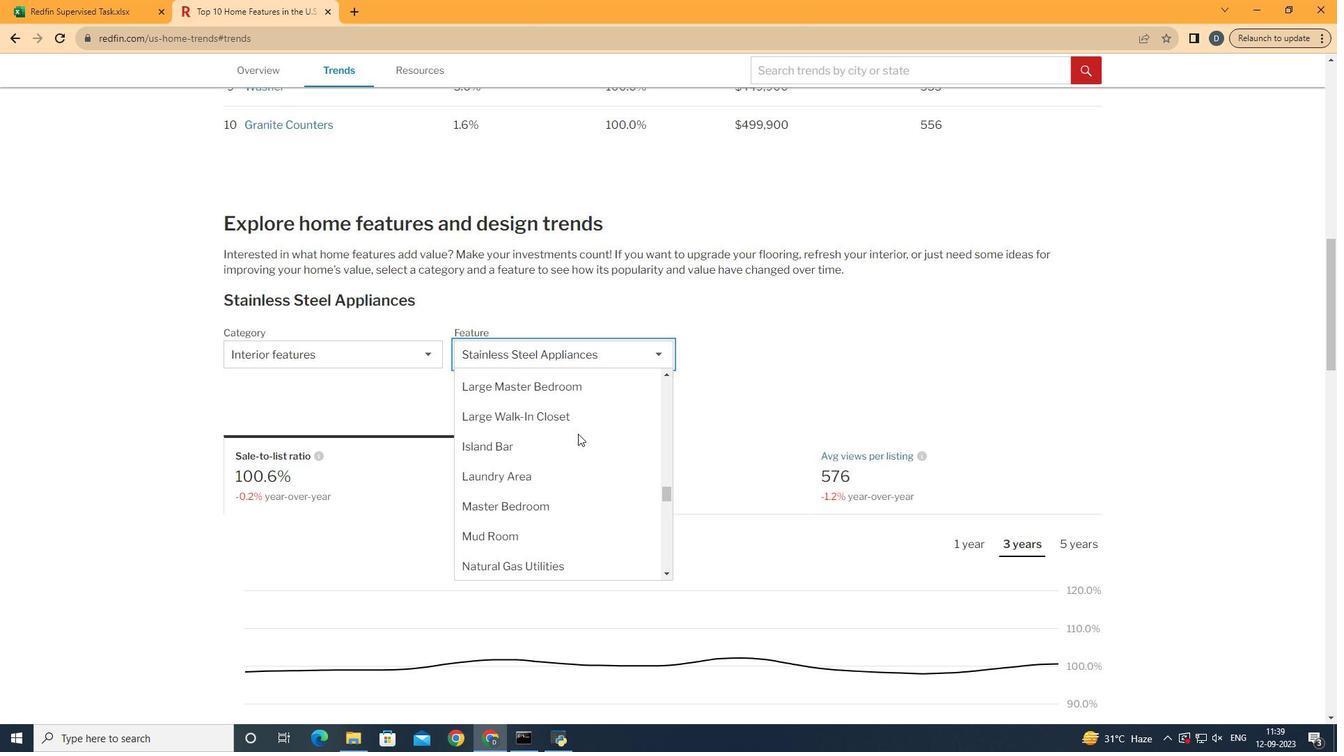 
Action: Mouse scrolled (578, 434) with delta (0, 0)
Screenshot: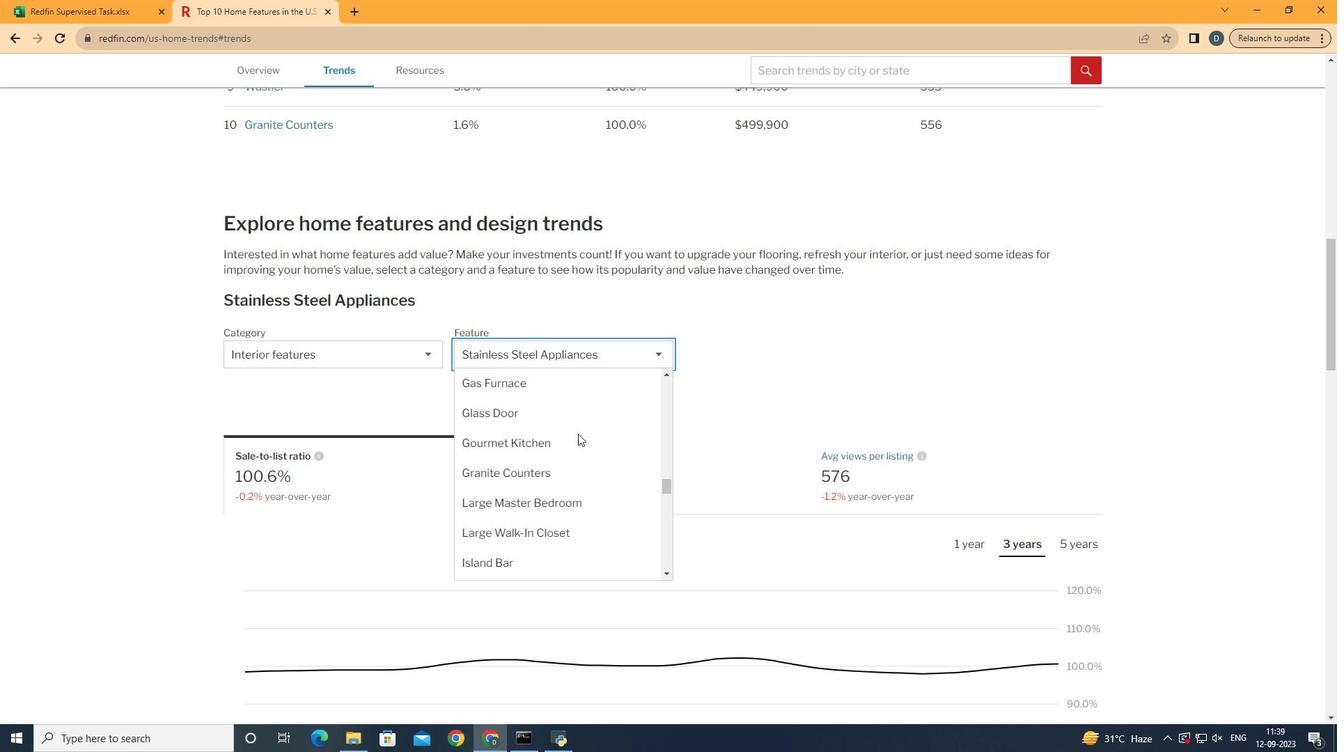
Action: Mouse scrolled (578, 434) with delta (0, 0)
Screenshot: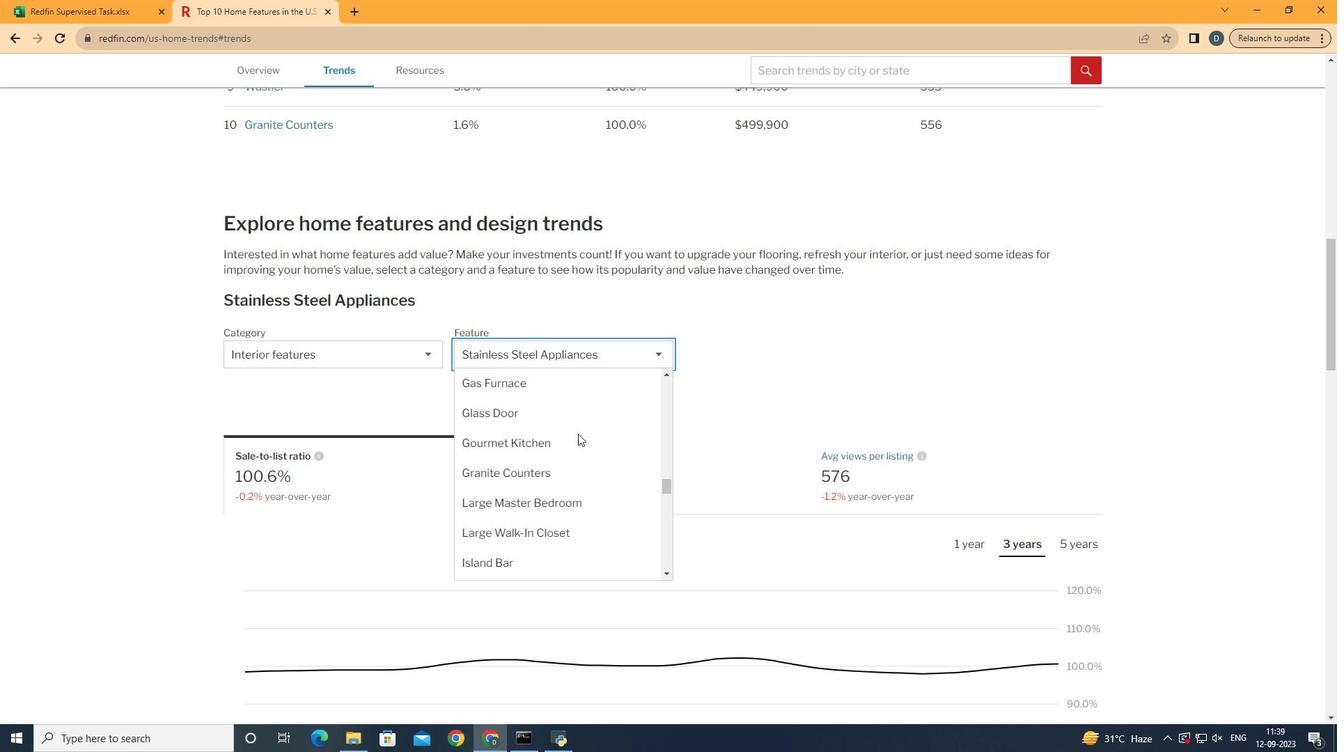 
Action: Mouse scrolled (578, 434) with delta (0, 0)
Screenshot: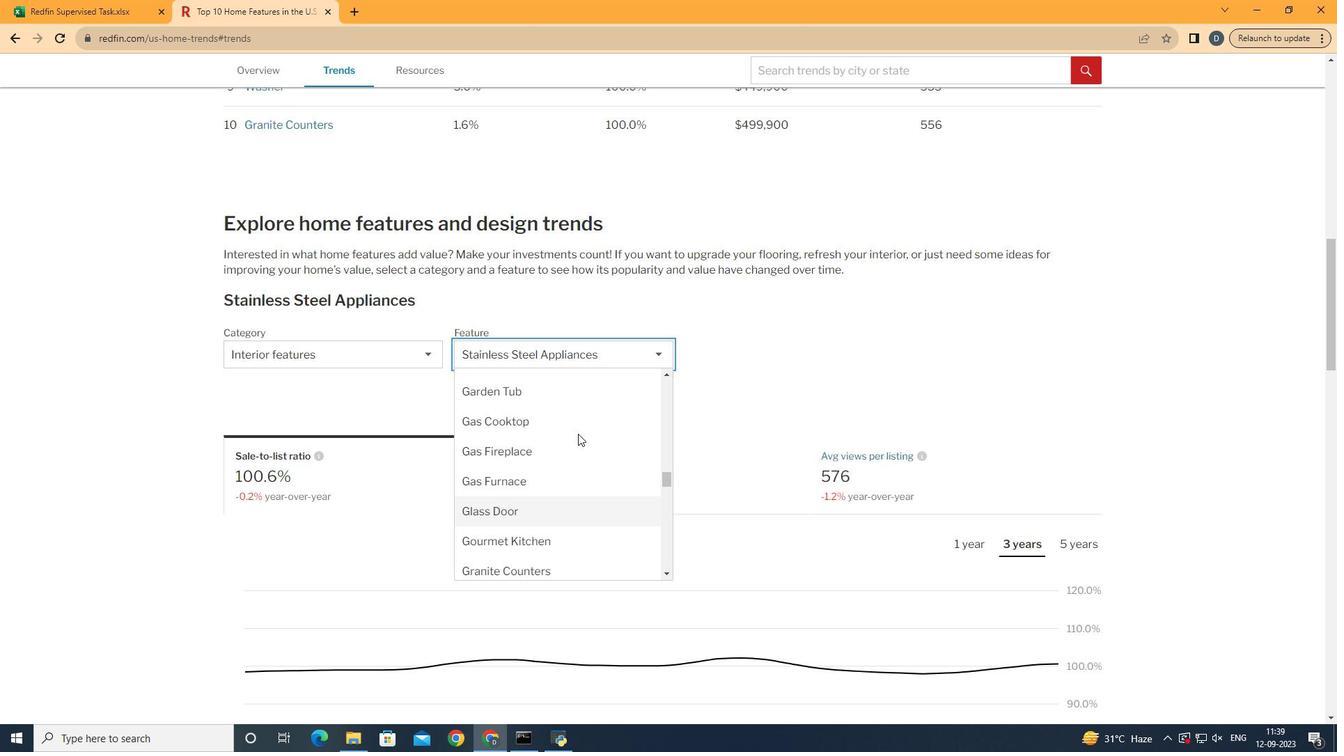 
Action: Mouse scrolled (578, 434) with delta (0, 0)
Screenshot: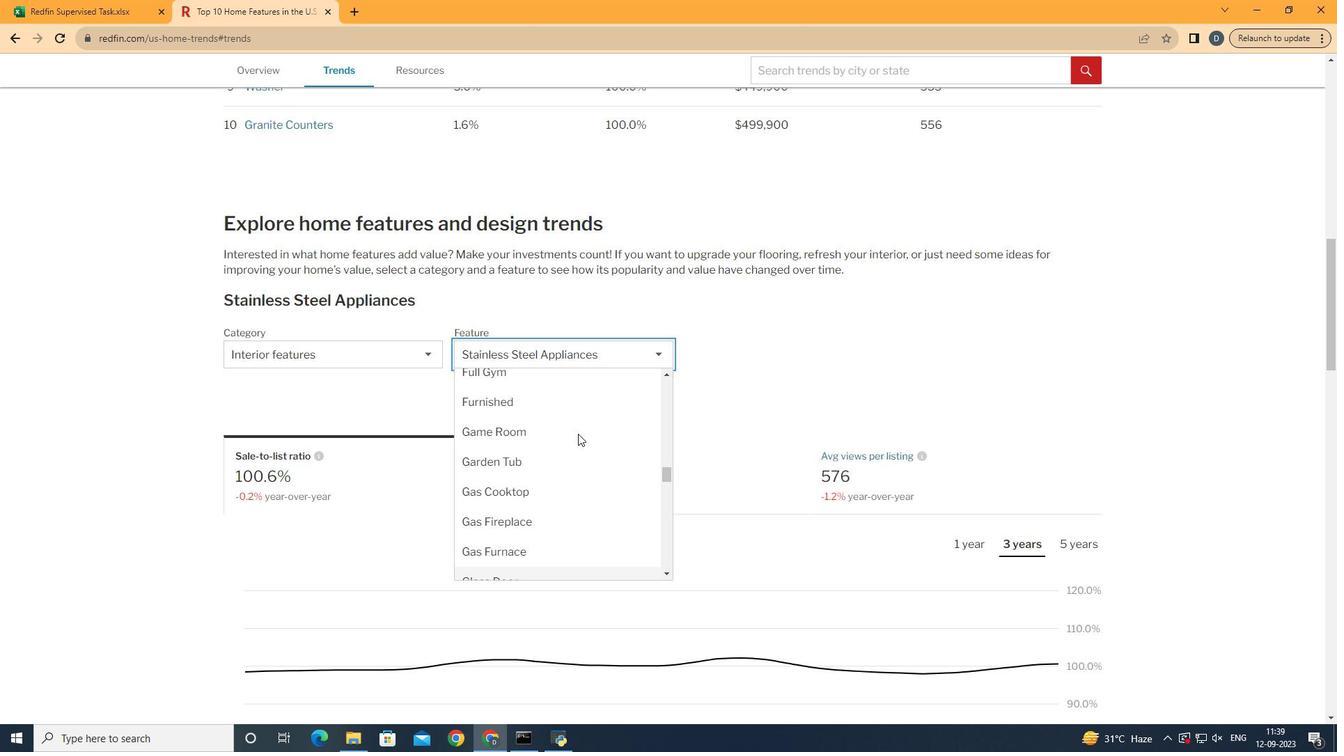 
Action: Mouse scrolled (578, 434) with delta (0, 0)
Screenshot: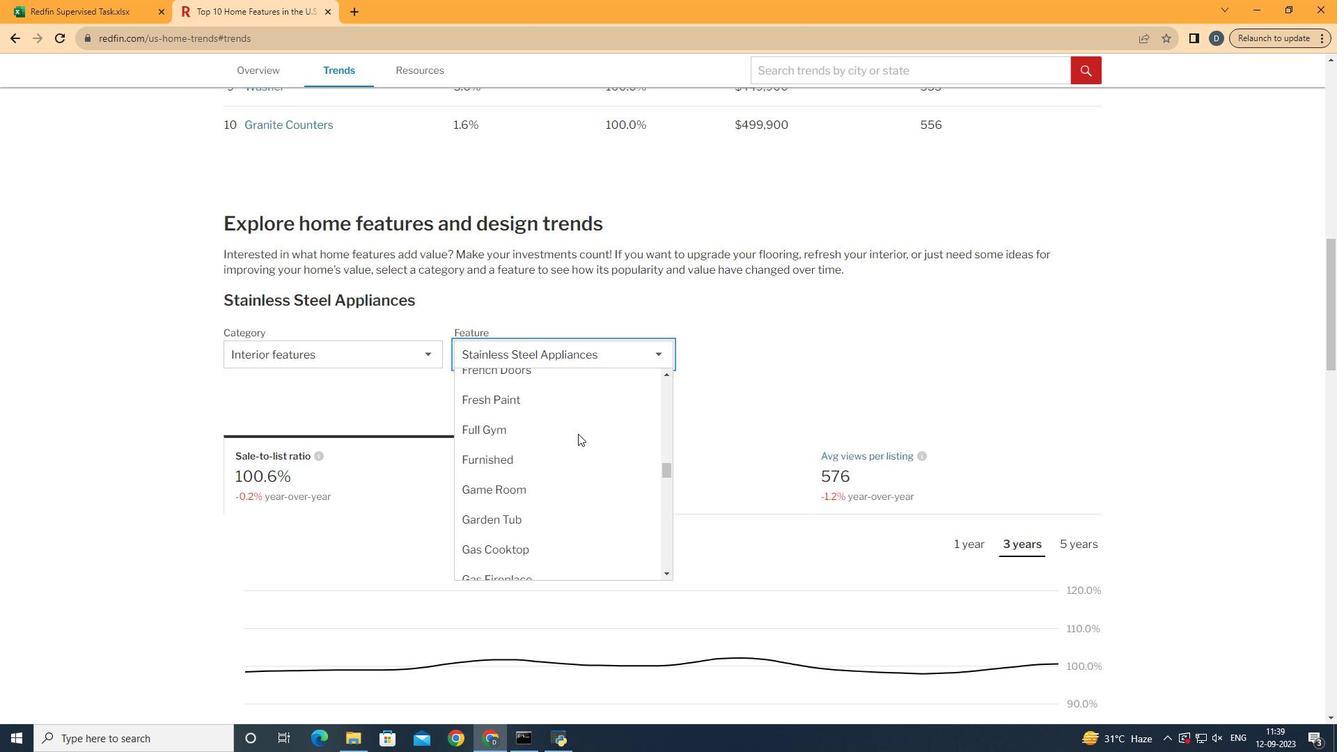 
Action: Mouse scrolled (578, 433) with delta (0, 0)
Screenshot: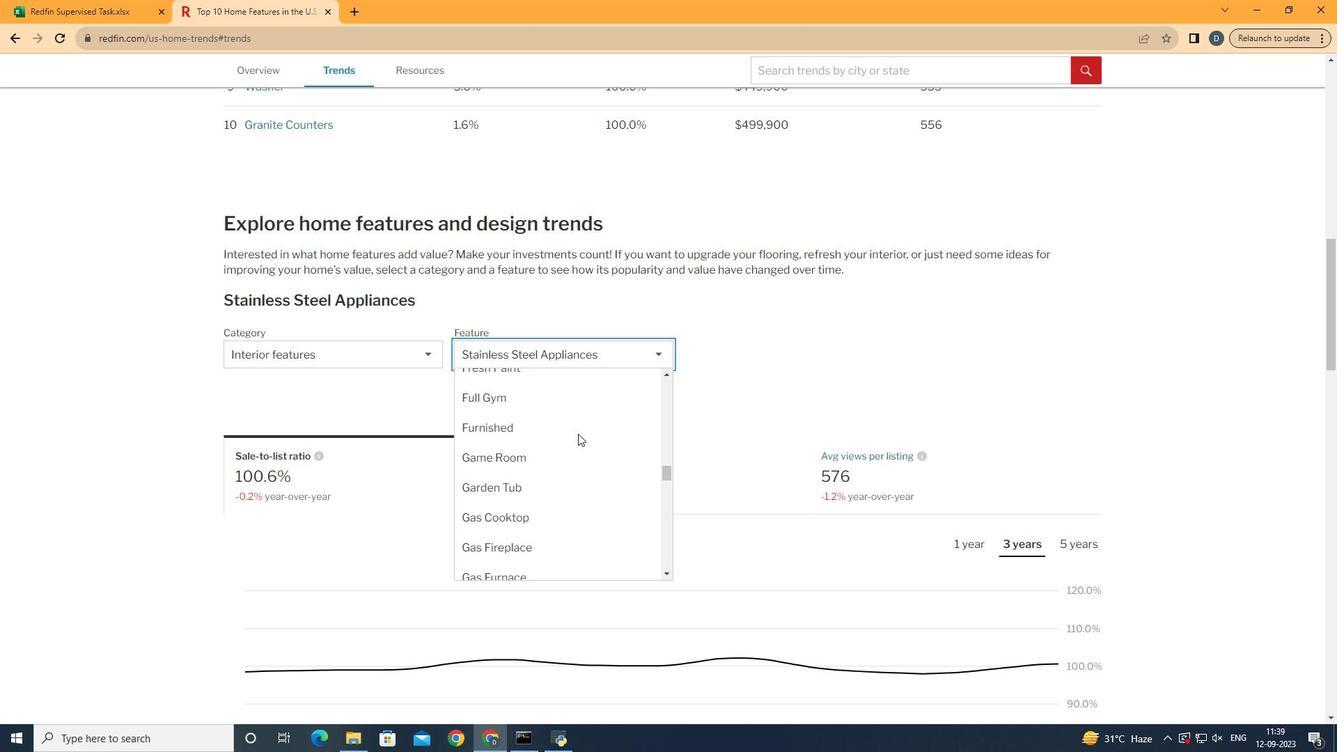 
Action: Mouse moved to (579, 436)
Screenshot: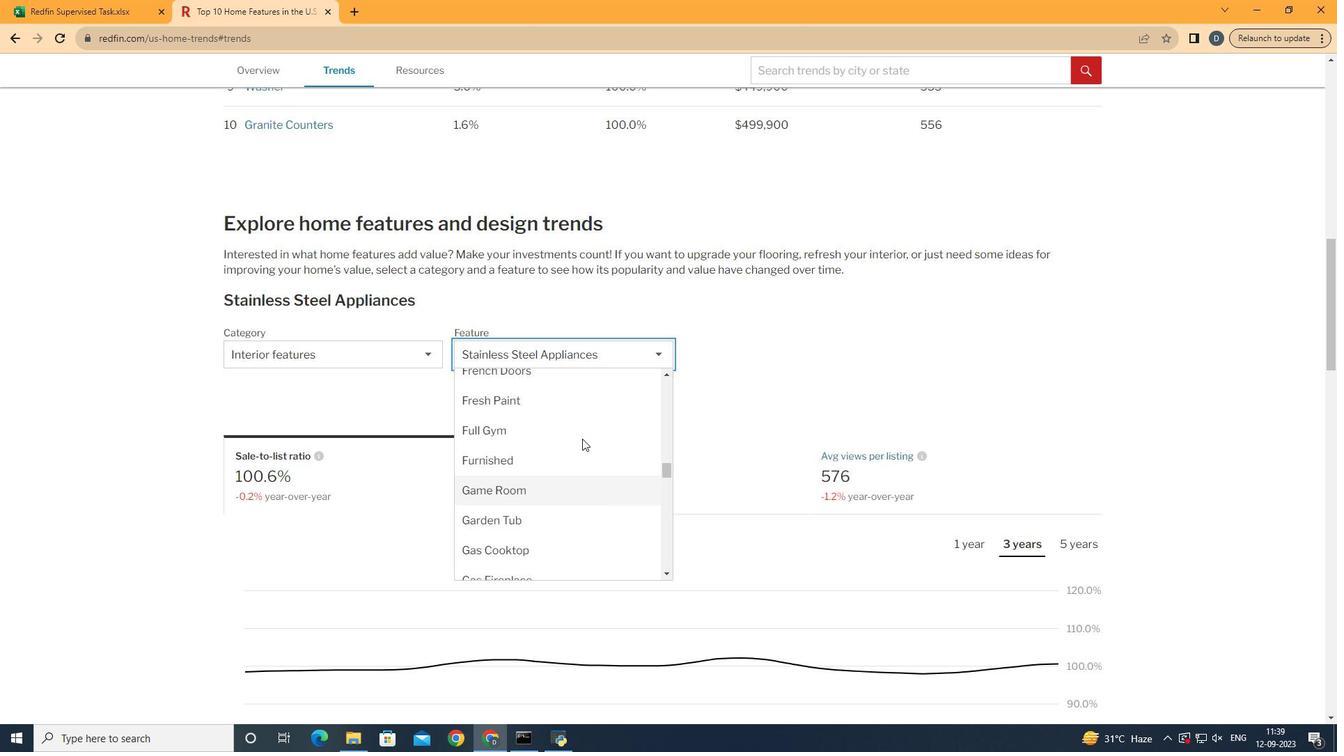 
Action: Mouse scrolled (579, 436) with delta (0, 0)
Screenshot: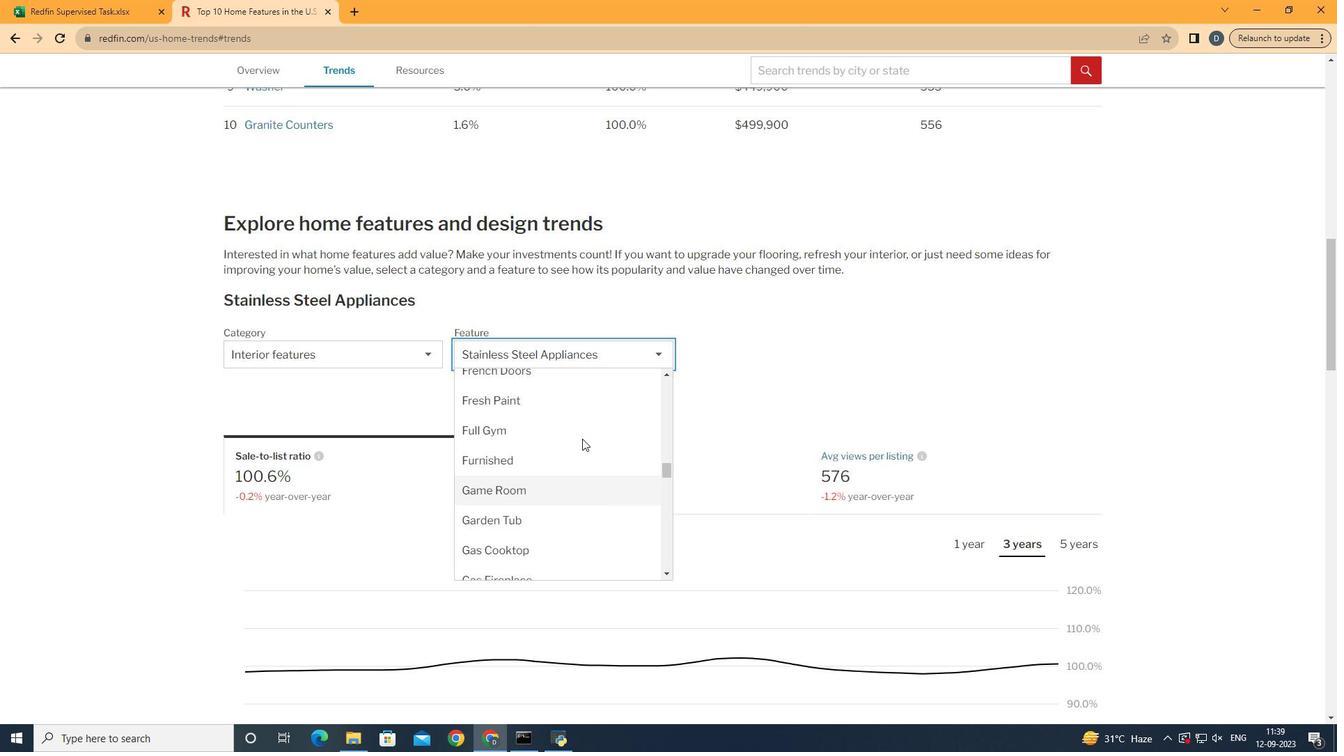 
Action: Mouse moved to (590, 514)
Screenshot: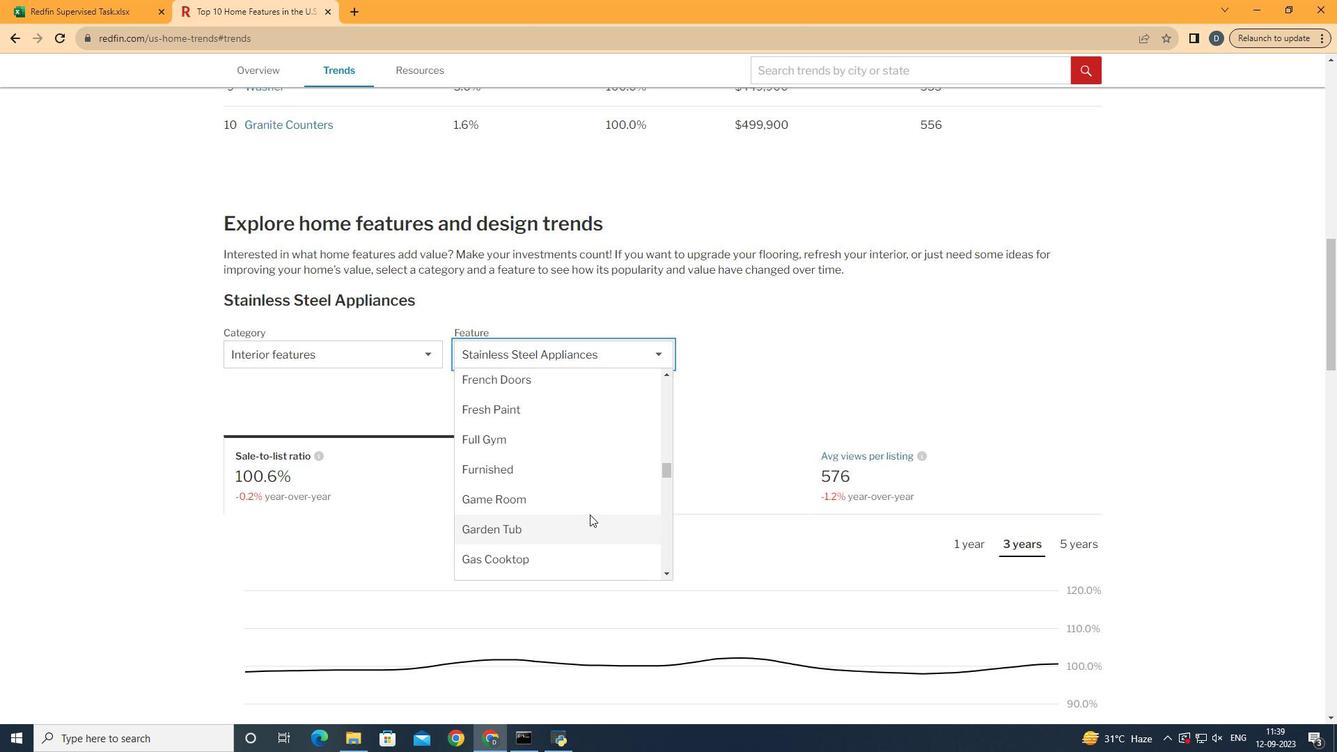 
Action: Mouse pressed left at (590, 514)
Screenshot: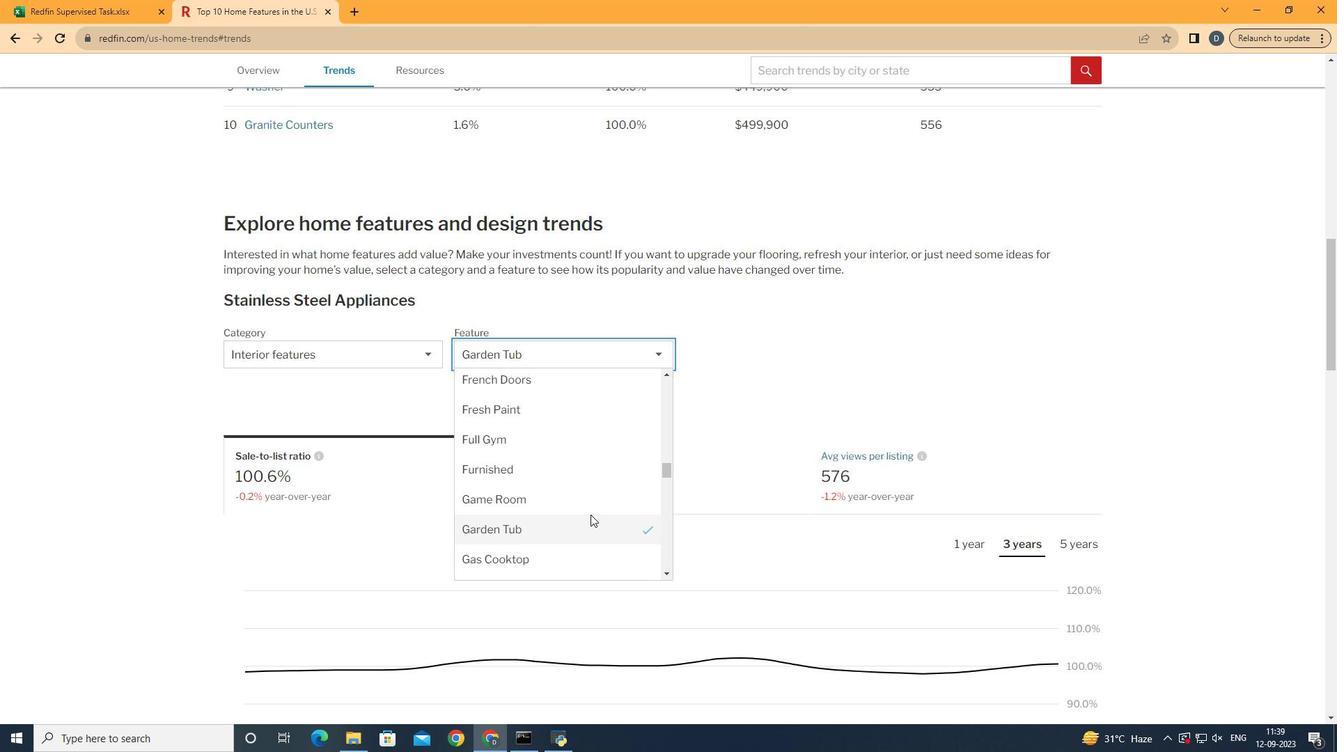 
Action: Mouse moved to (760, 382)
Screenshot: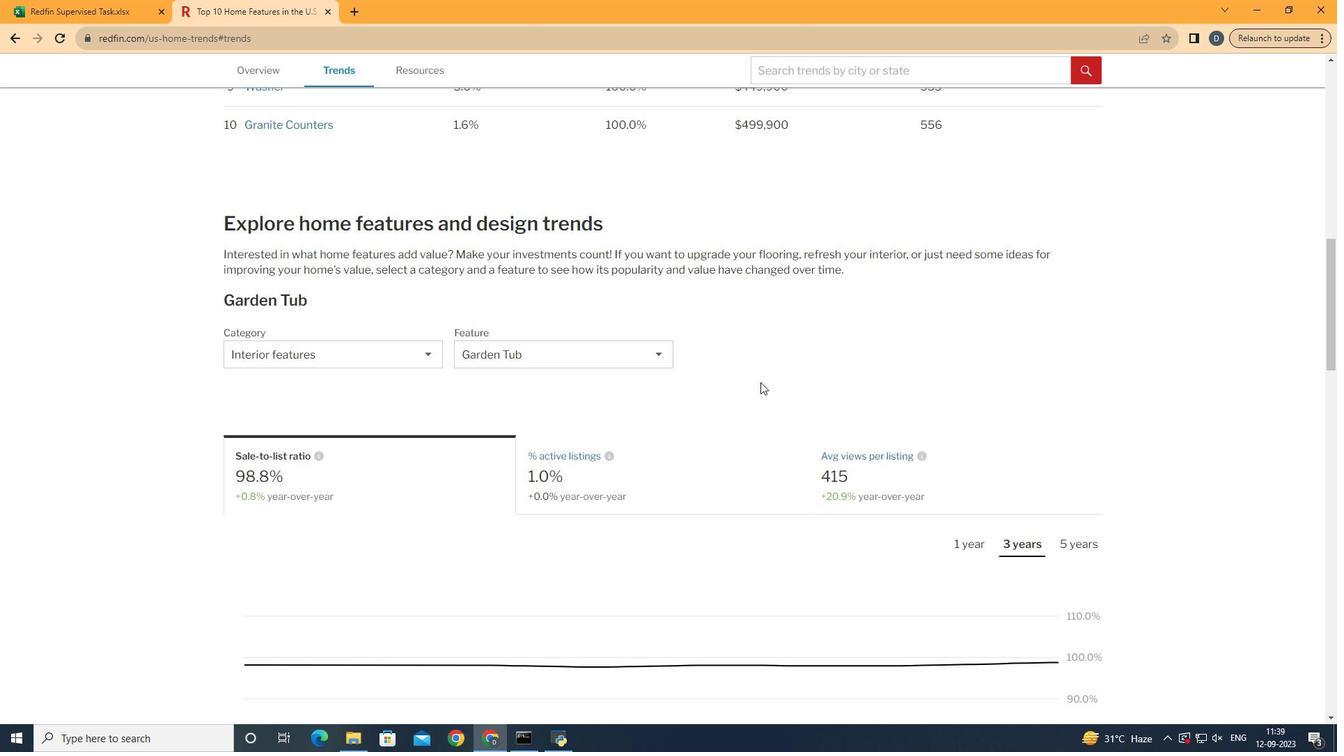 
Action: Mouse pressed left at (760, 382)
Screenshot: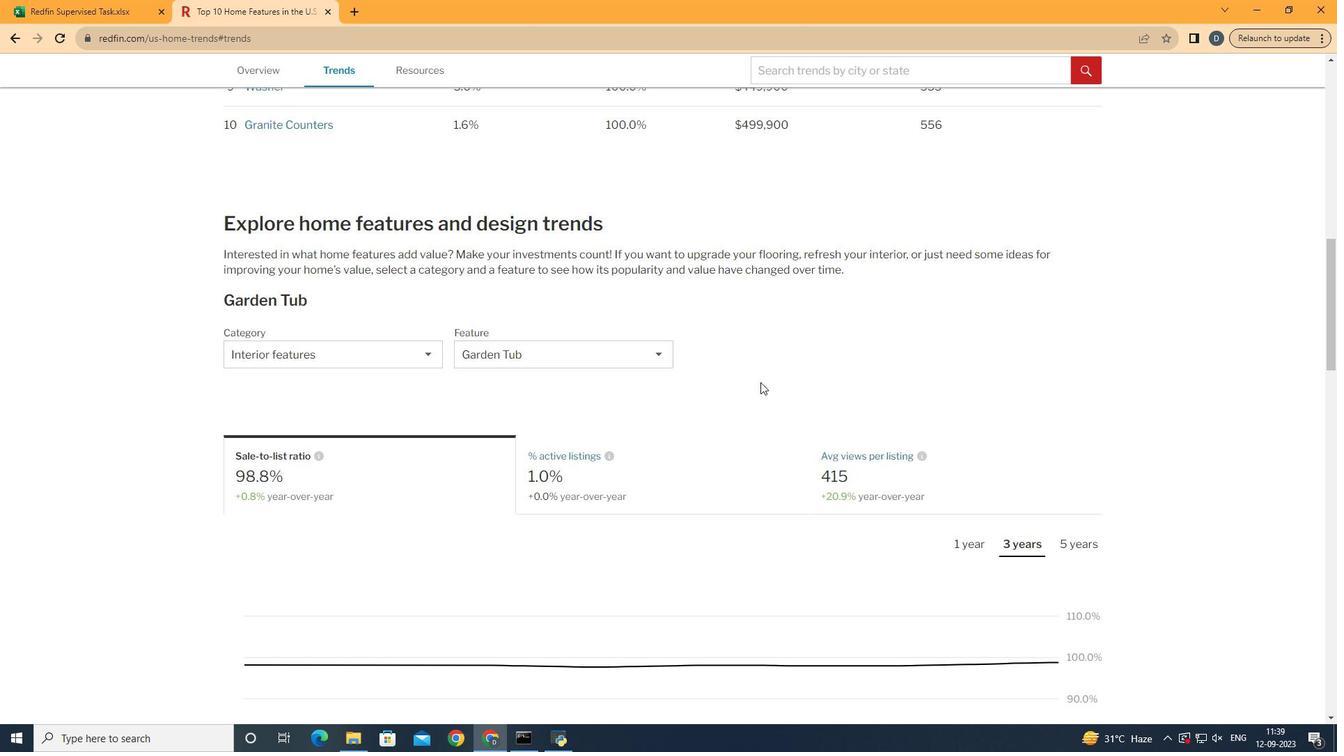 
Action: Mouse scrolled (760, 381) with delta (0, 0)
Screenshot: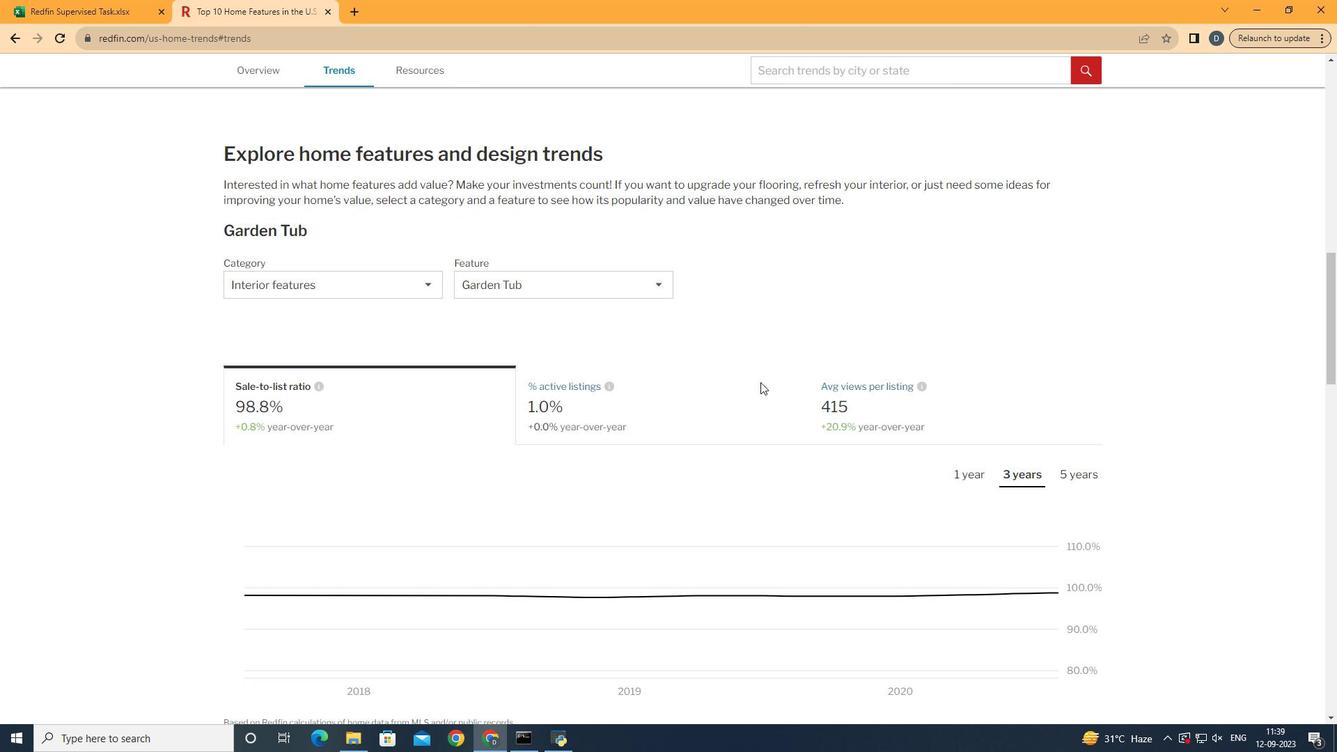 
Action: Mouse moved to (611, 361)
Screenshot: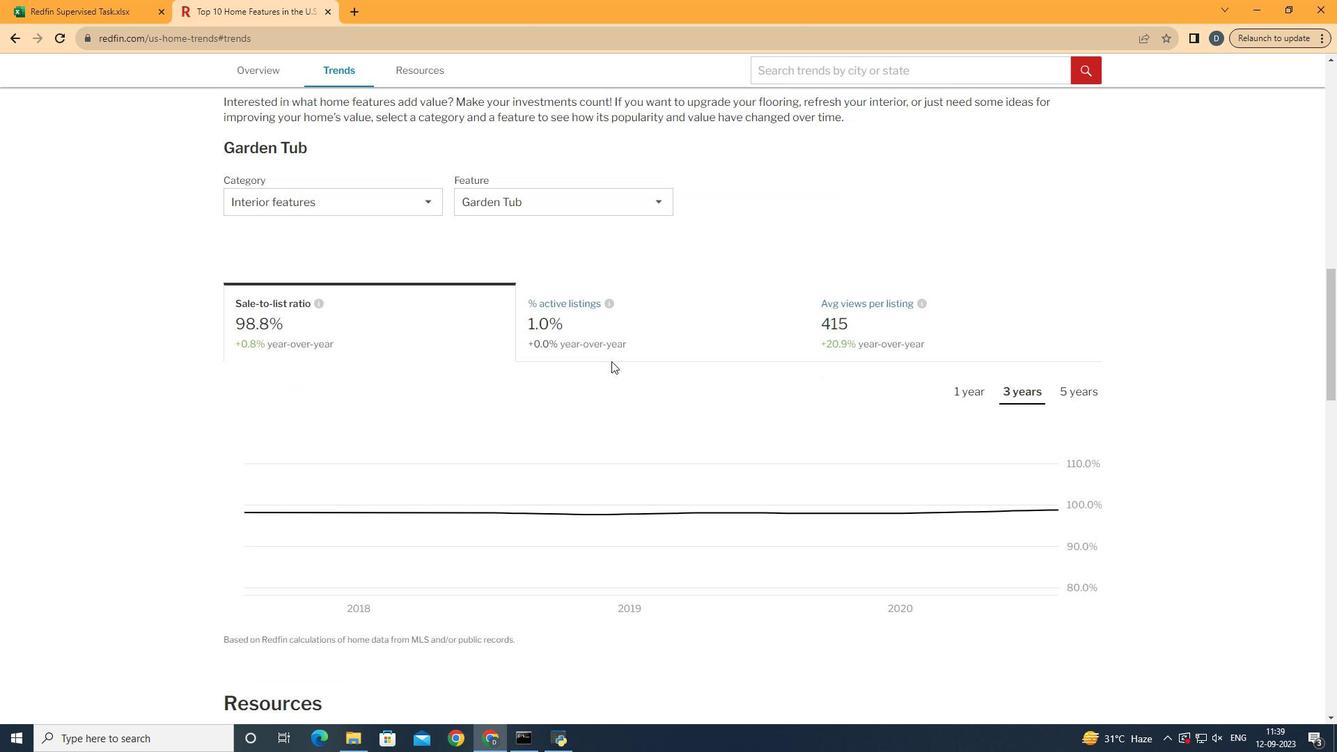 
Action: Mouse scrolled (611, 360) with delta (0, 0)
Screenshot: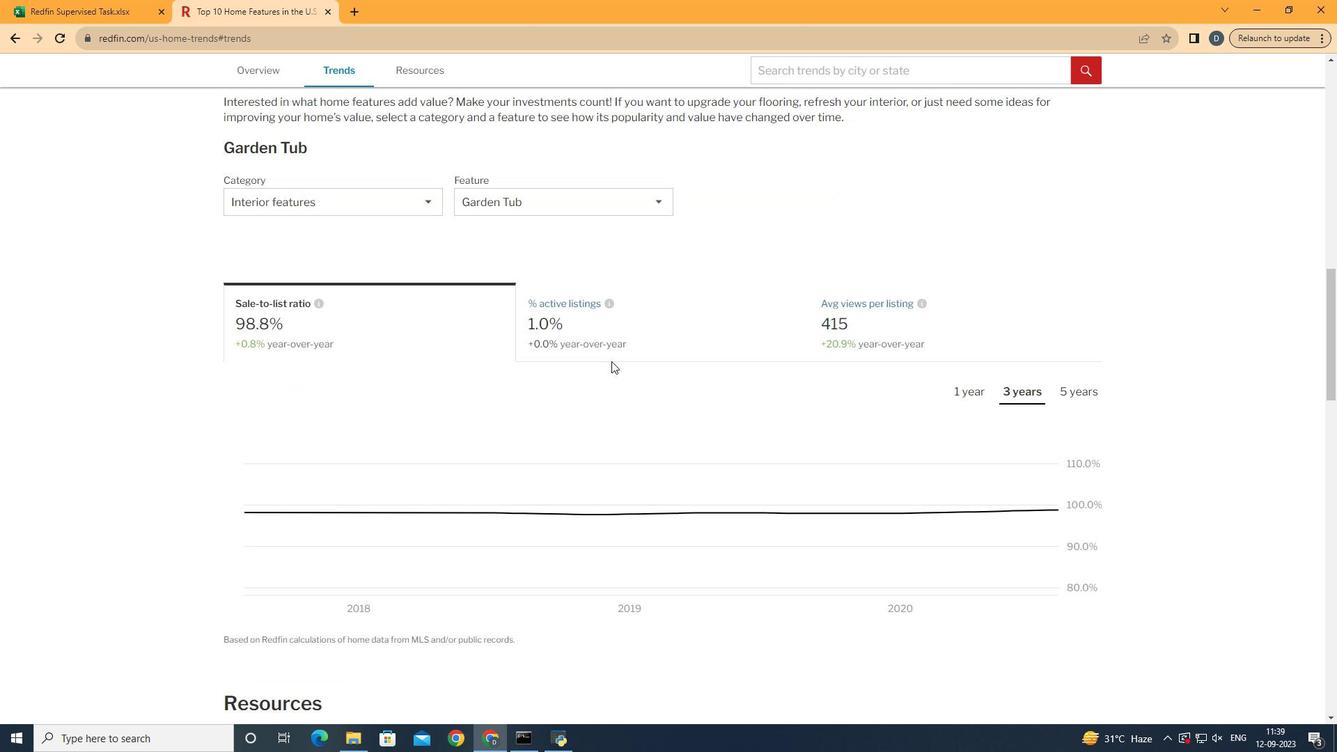 
Action: Mouse scrolled (611, 360) with delta (0, 0)
Screenshot: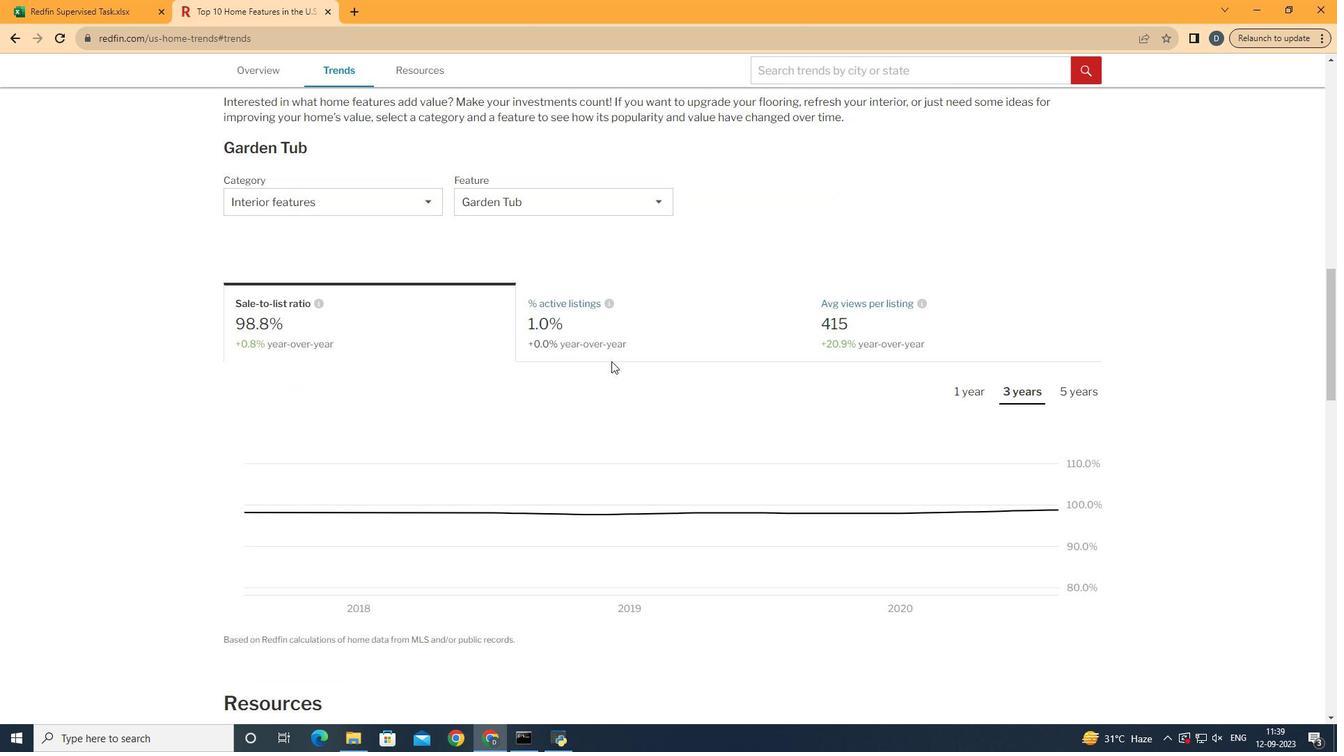 
Action: Mouse moved to (1073, 341)
Screenshot: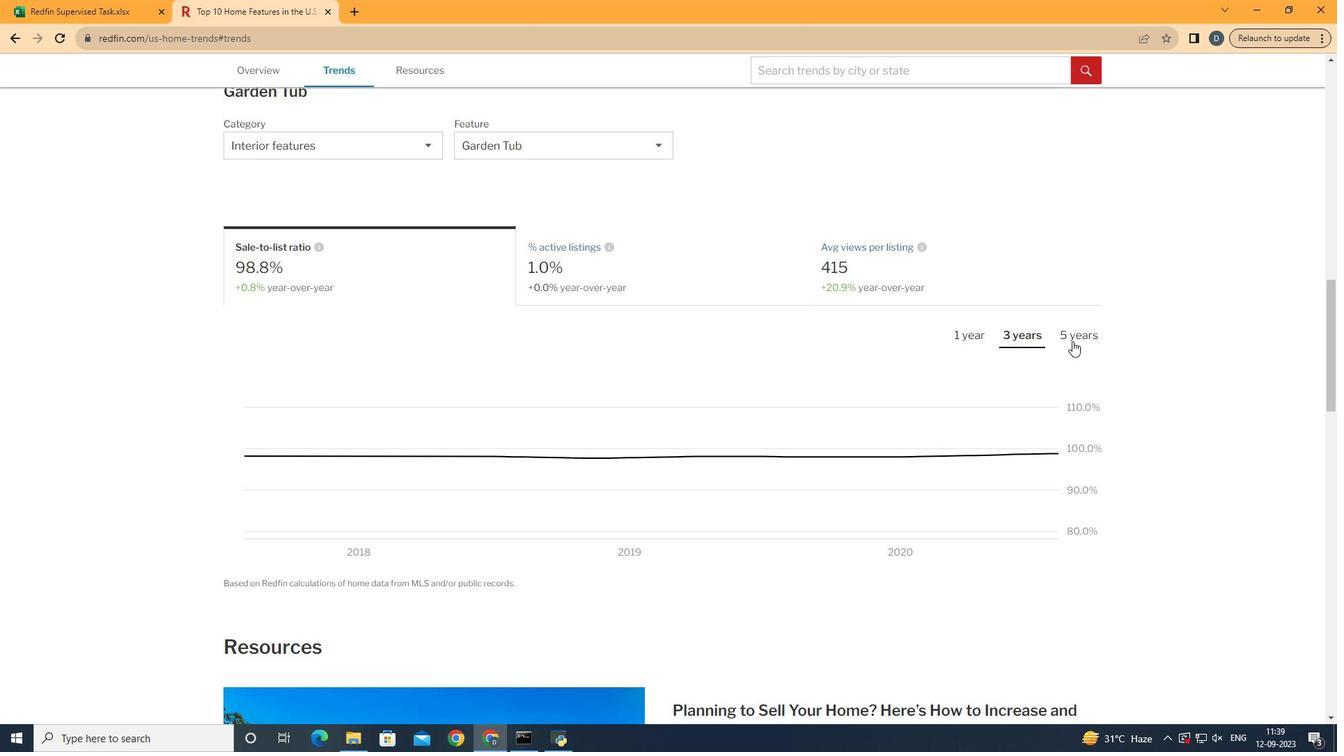 
Action: Mouse pressed left at (1073, 341)
Screenshot: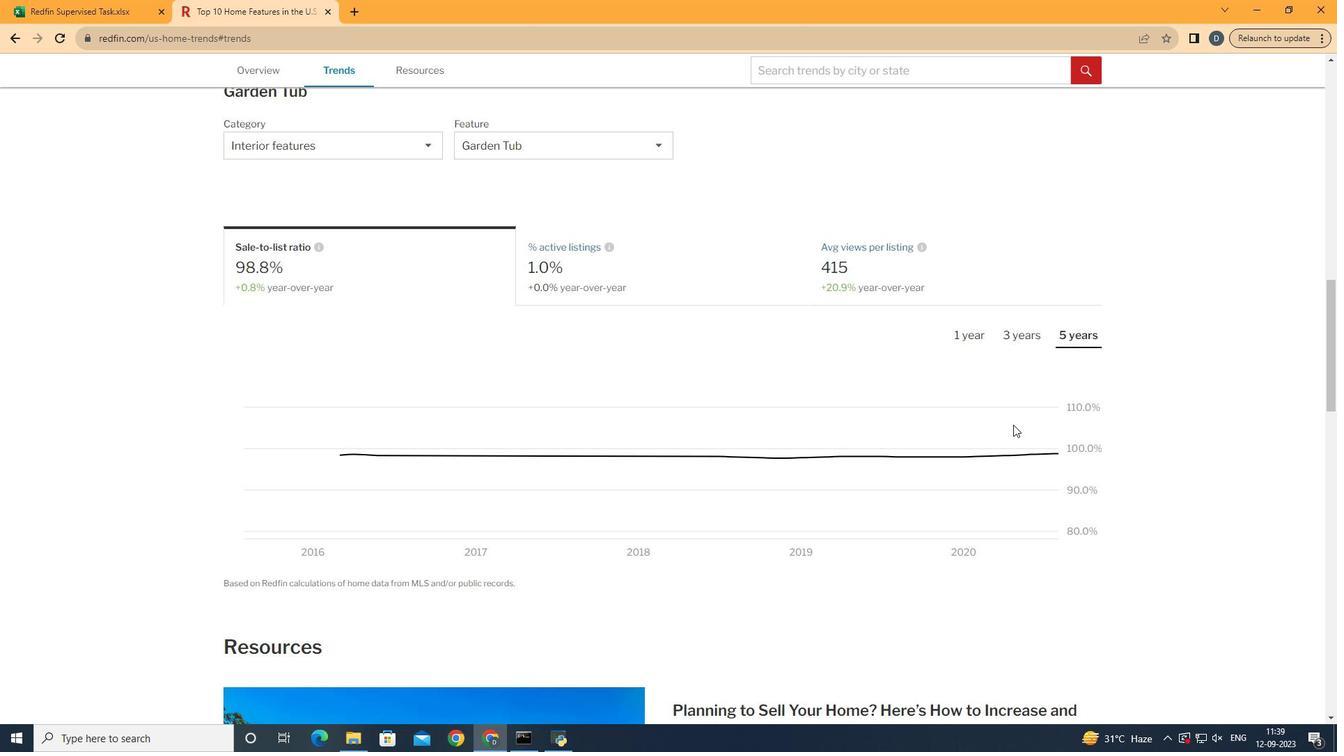 
Action: Mouse moved to (1070, 460)
Screenshot: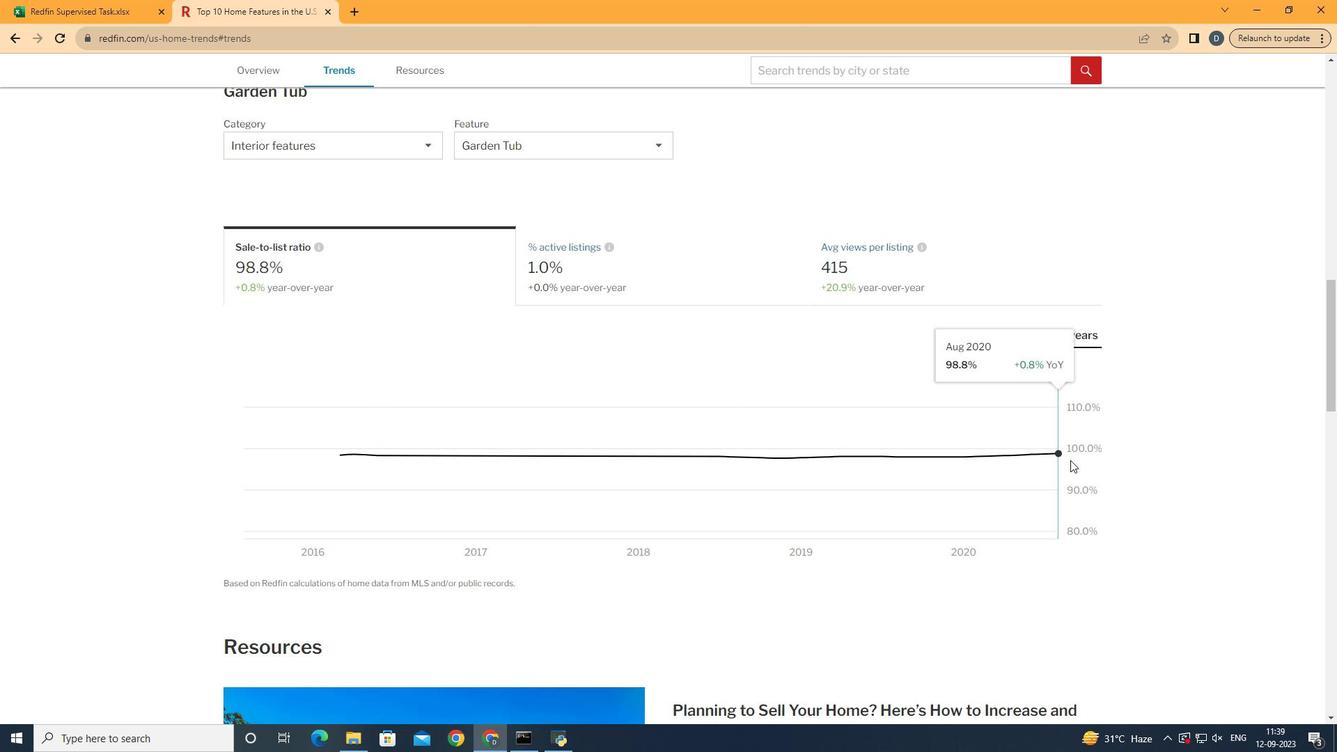 
